 Task: Find connections with filter location Ahaus with filter topic #Thoughtswith filter profile language English with filter current company Entrust with filter school National Open School board NIOS Admission Form Class 10th 12th 2019-20Delhi with filter industry Individual and Family Services with filter service category Videography with filter keywords title Salon Manager
Action: Mouse moved to (542, 72)
Screenshot: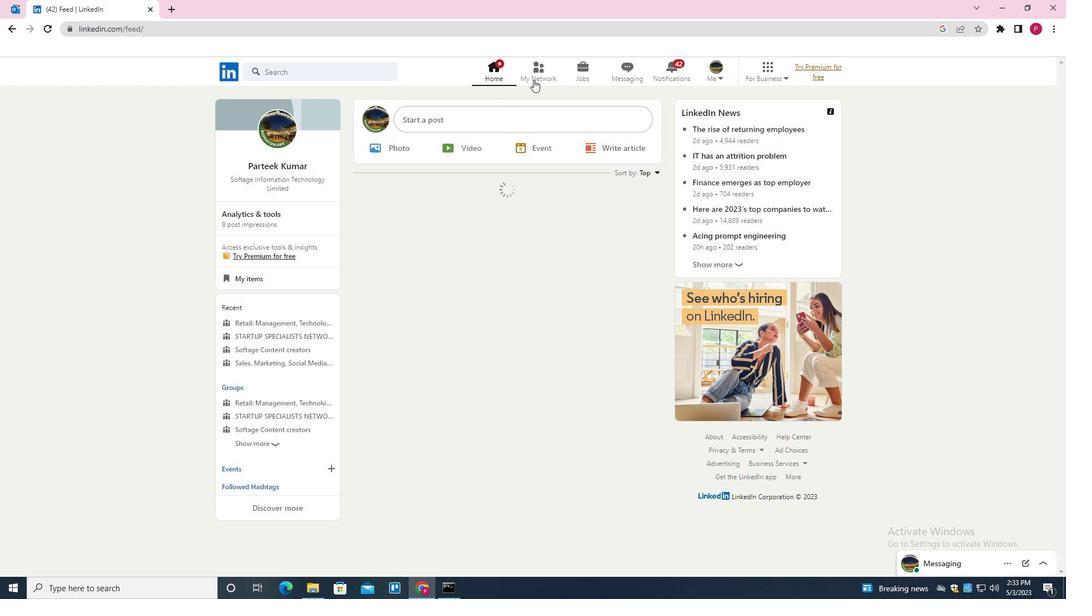 
Action: Mouse pressed left at (542, 72)
Screenshot: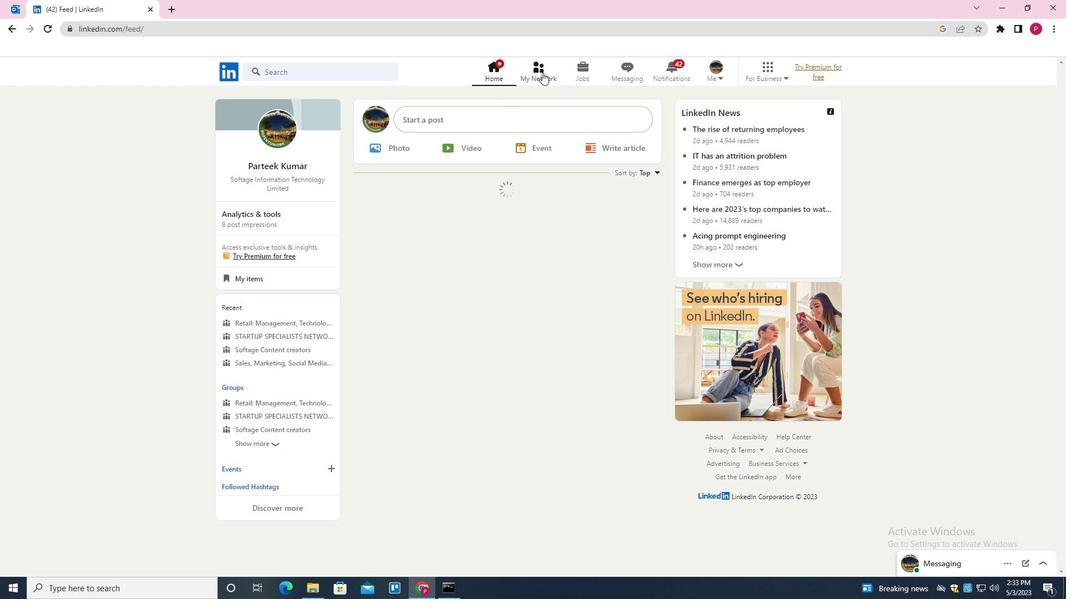 
Action: Mouse moved to (349, 138)
Screenshot: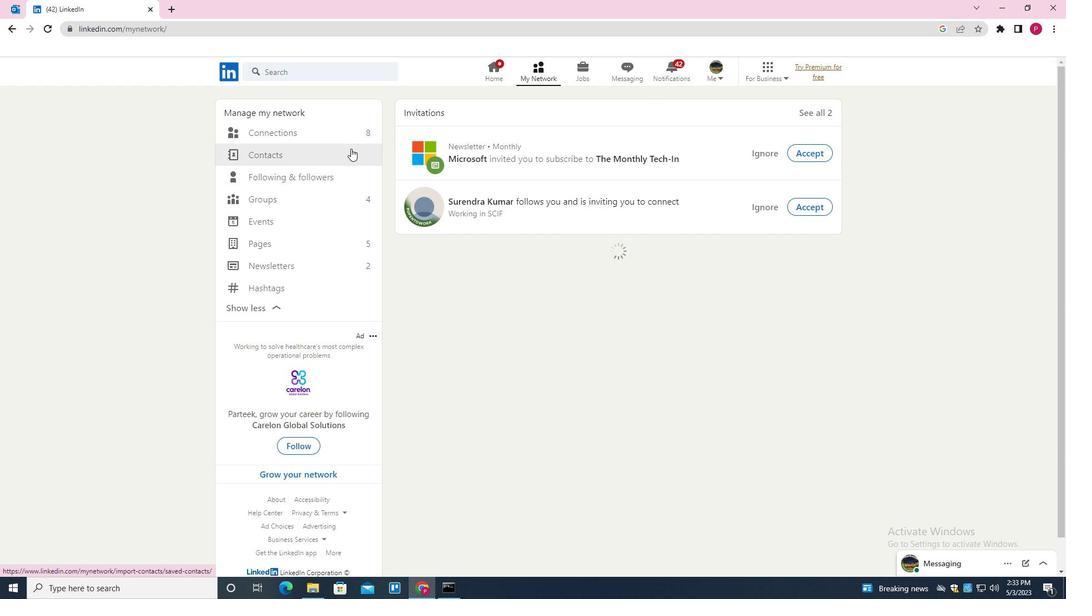 
Action: Mouse pressed left at (349, 138)
Screenshot: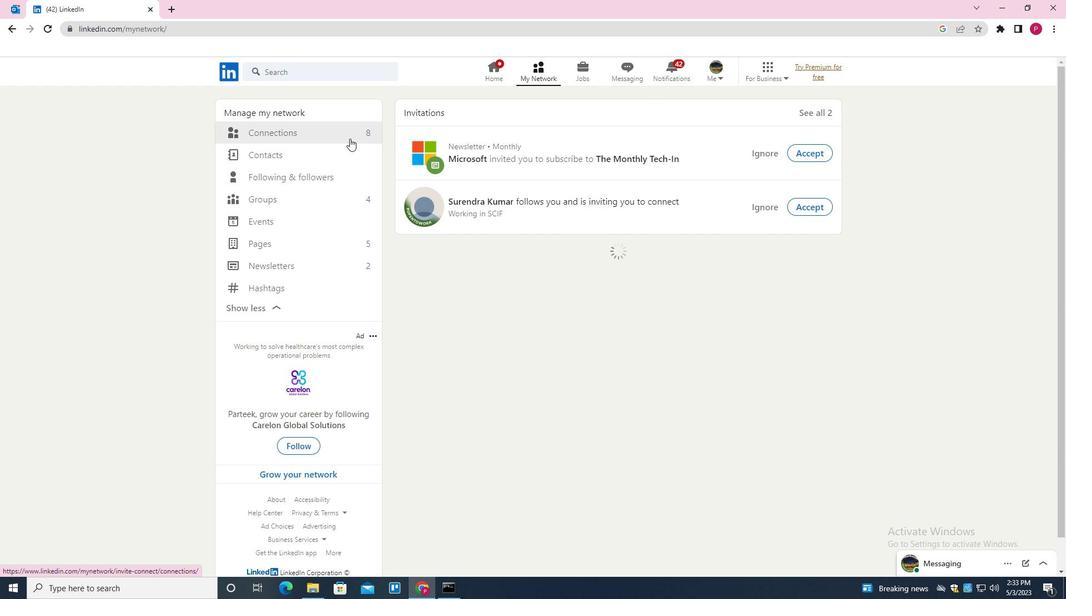 
Action: Mouse moved to (638, 131)
Screenshot: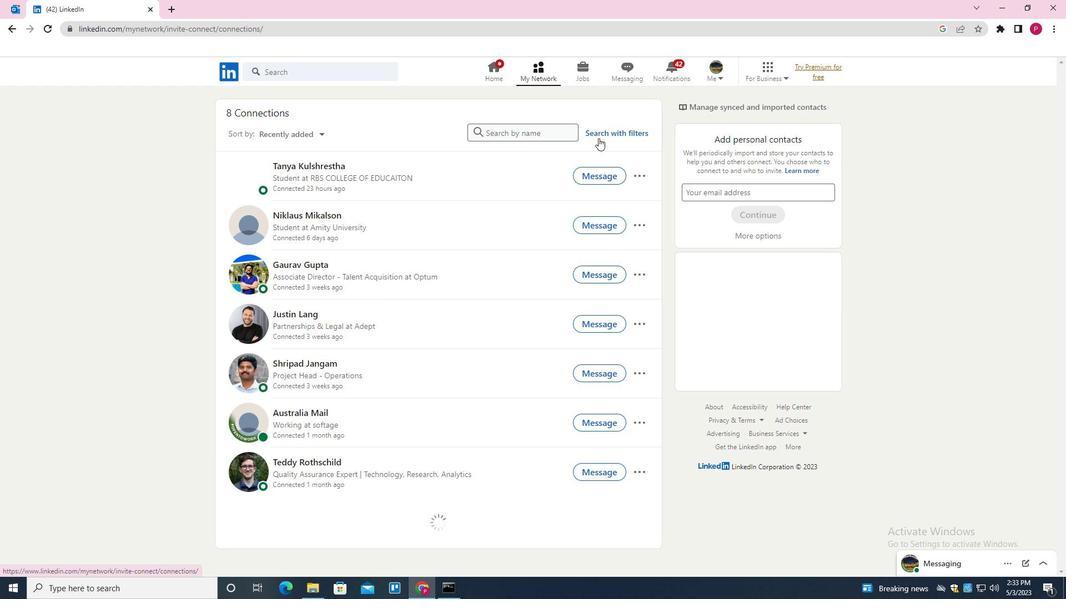
Action: Mouse pressed left at (638, 131)
Screenshot: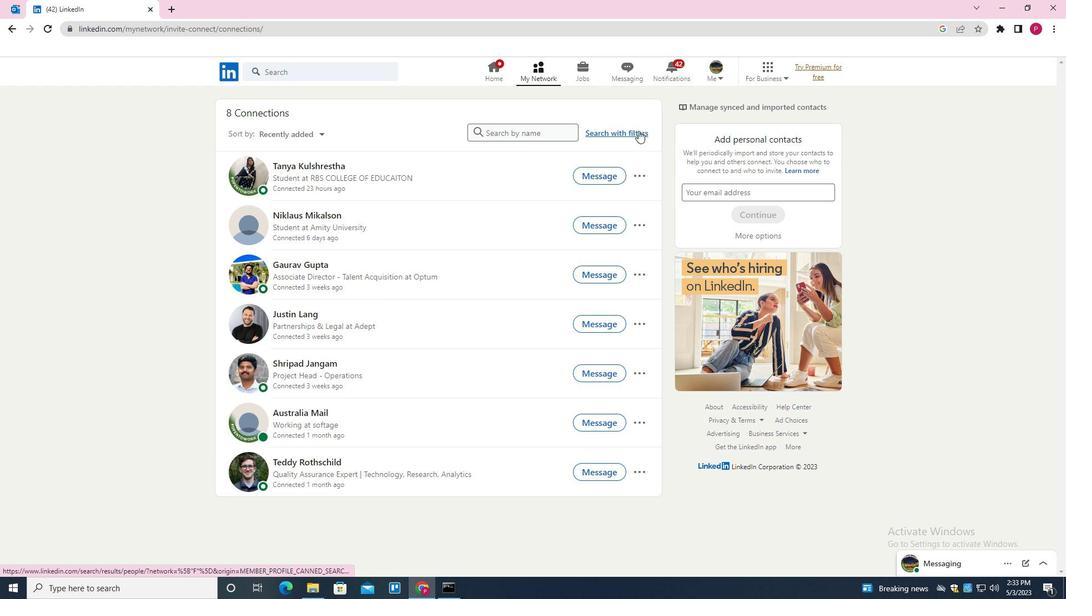 
Action: Mouse moved to (567, 102)
Screenshot: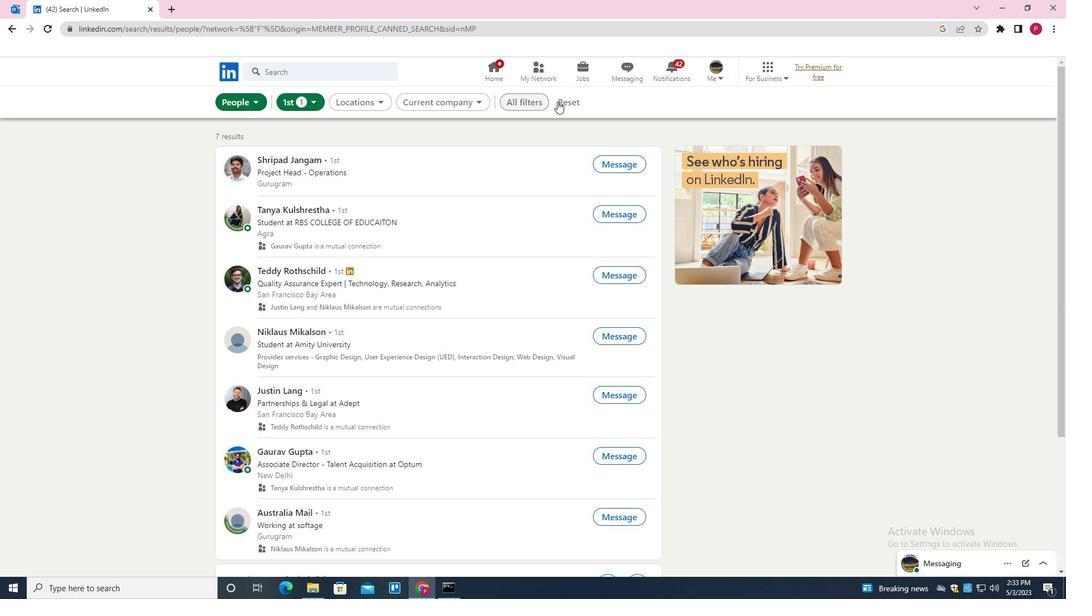 
Action: Mouse pressed left at (567, 102)
Screenshot: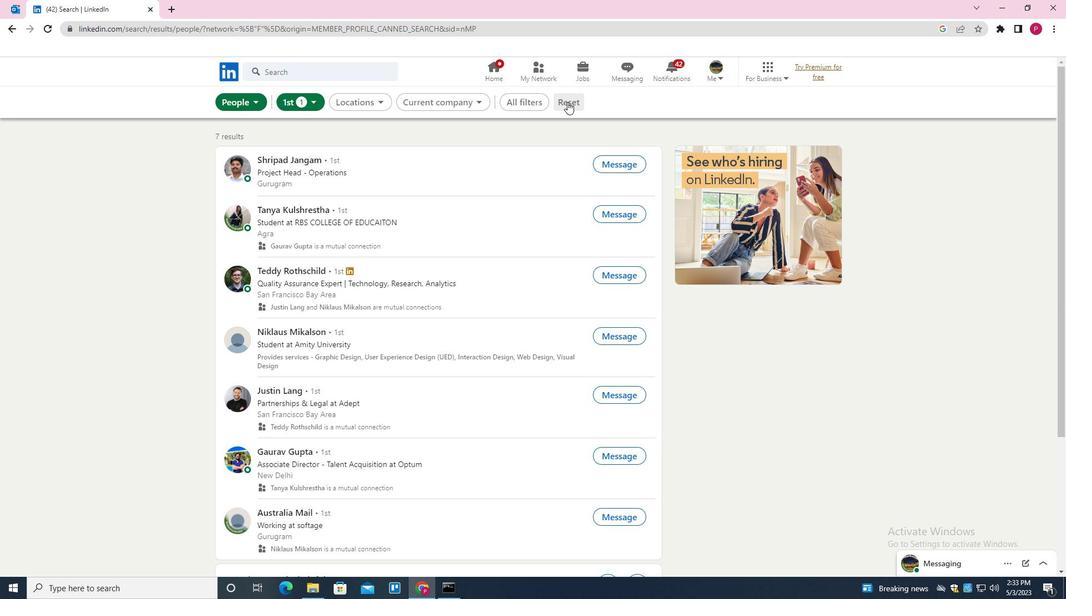 
Action: Mouse moved to (557, 98)
Screenshot: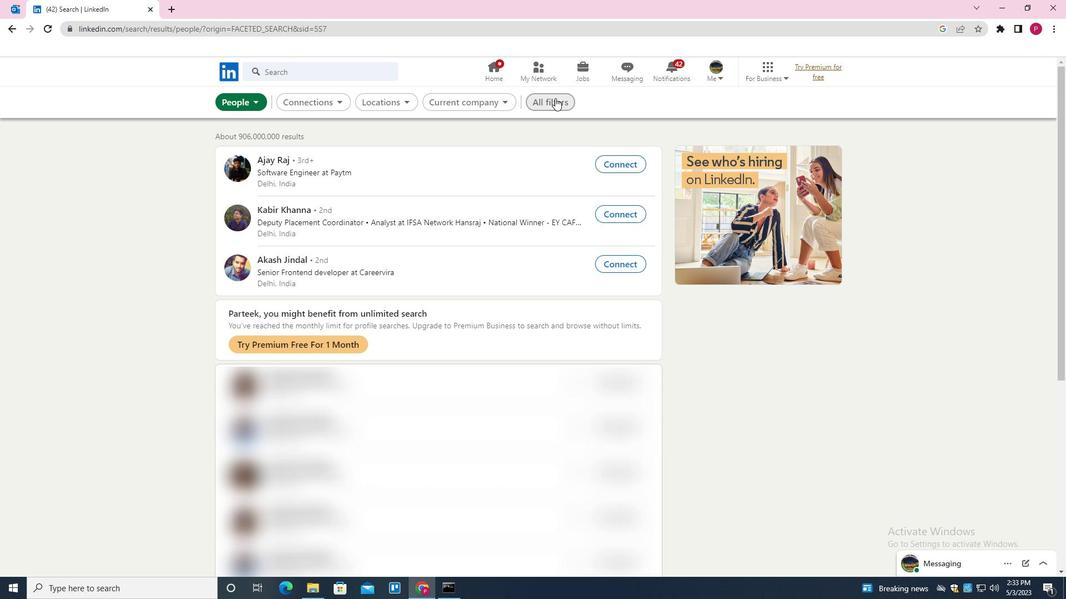 
Action: Mouse pressed left at (557, 98)
Screenshot: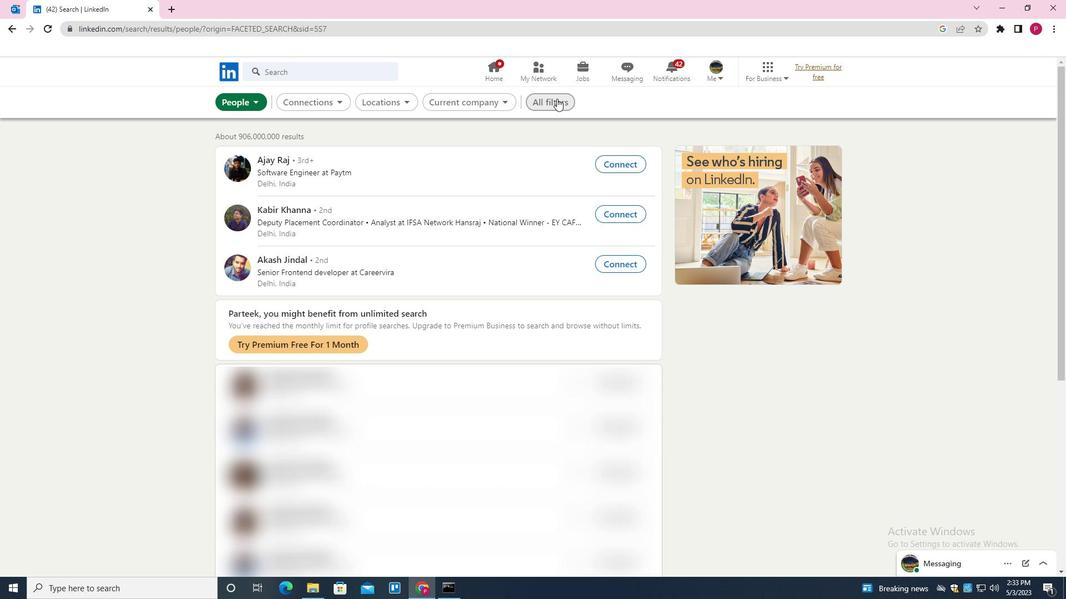 
Action: Mouse moved to (954, 298)
Screenshot: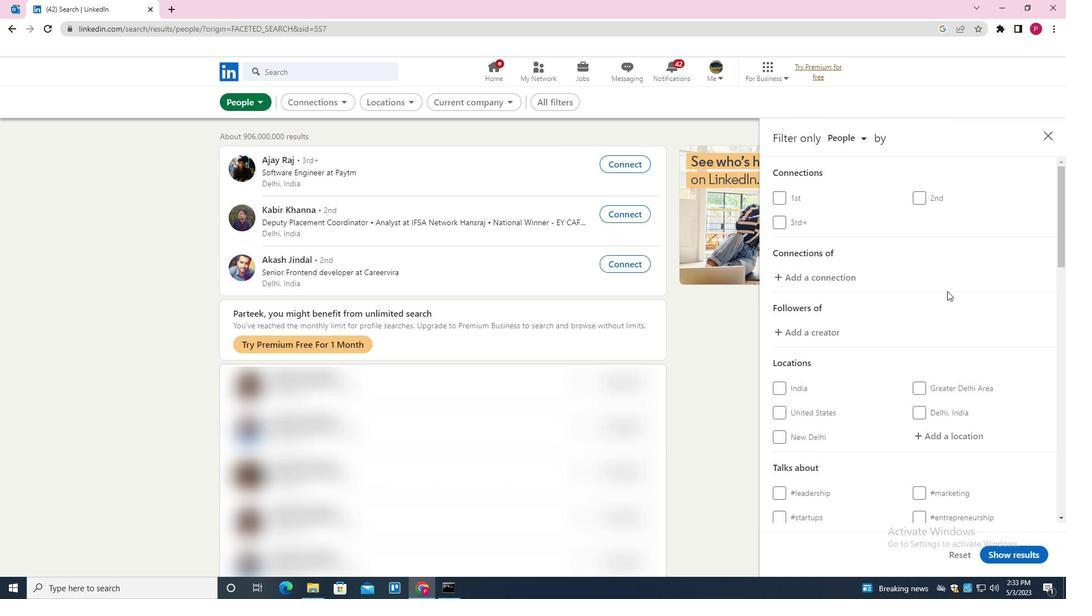
Action: Mouse scrolled (954, 298) with delta (0, 0)
Screenshot: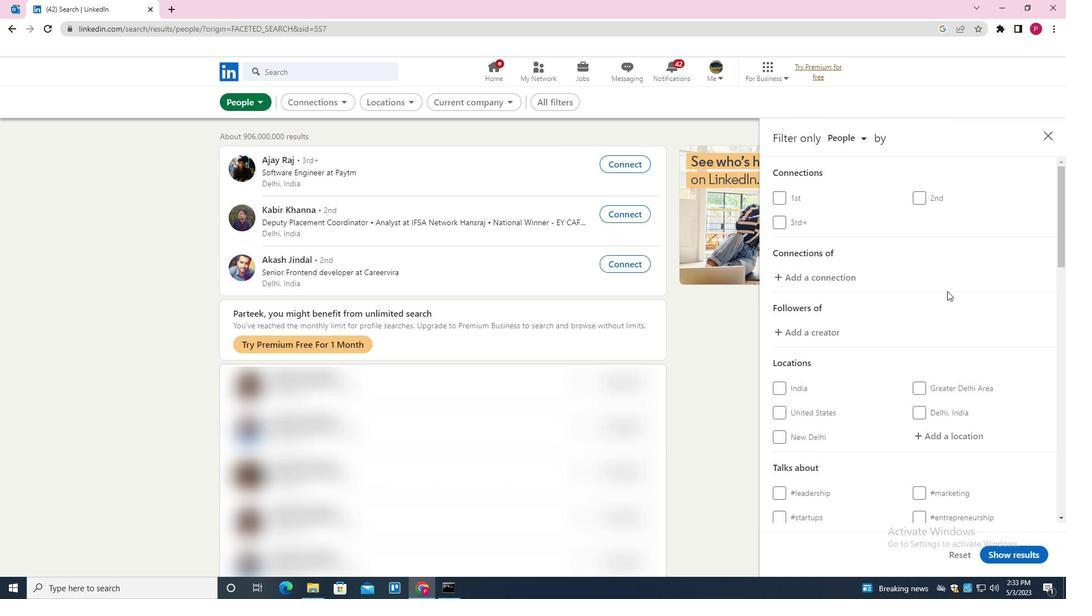 
Action: Mouse scrolled (954, 298) with delta (0, 0)
Screenshot: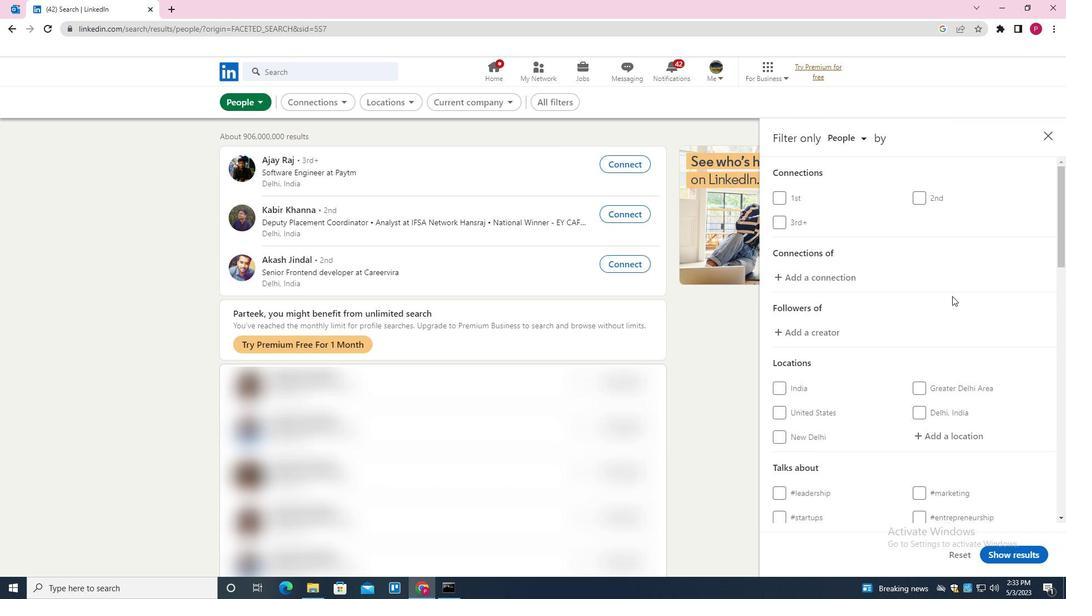 
Action: Mouse scrolled (954, 298) with delta (0, 0)
Screenshot: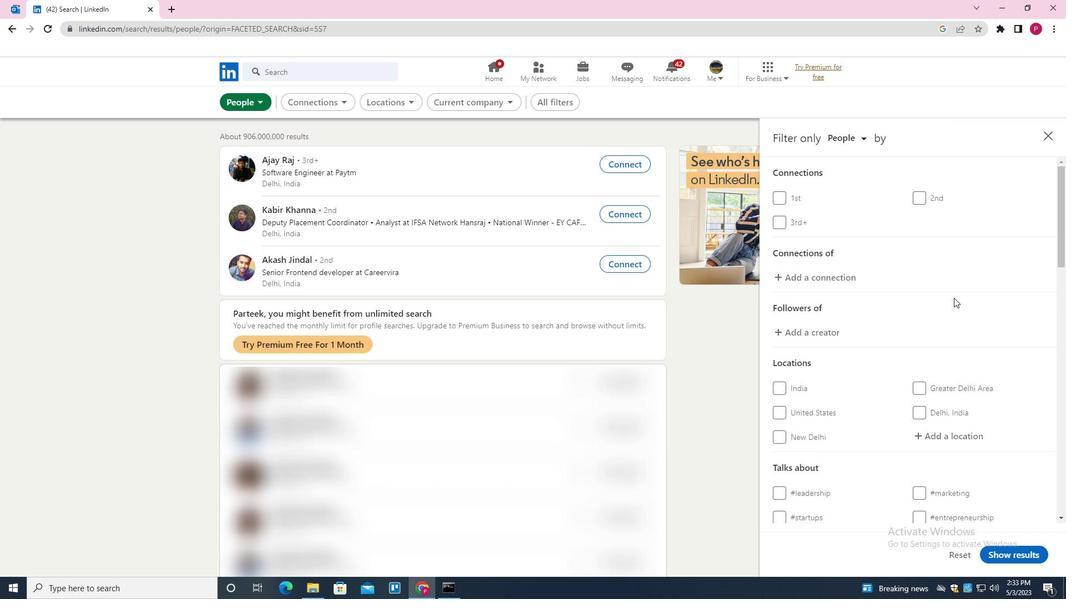 
Action: Mouse moved to (962, 271)
Screenshot: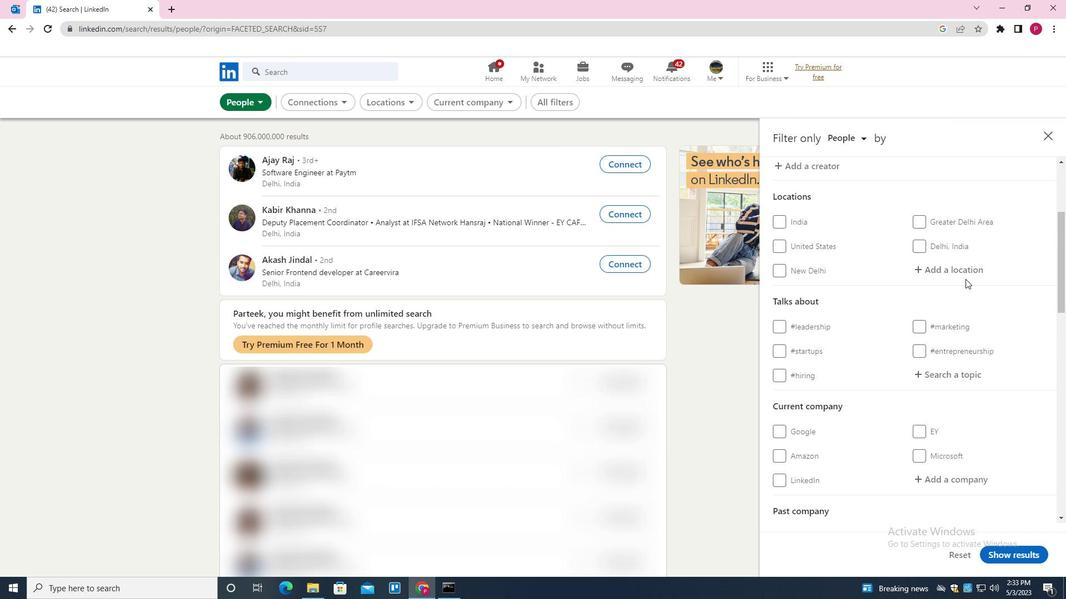 
Action: Mouse pressed left at (962, 271)
Screenshot: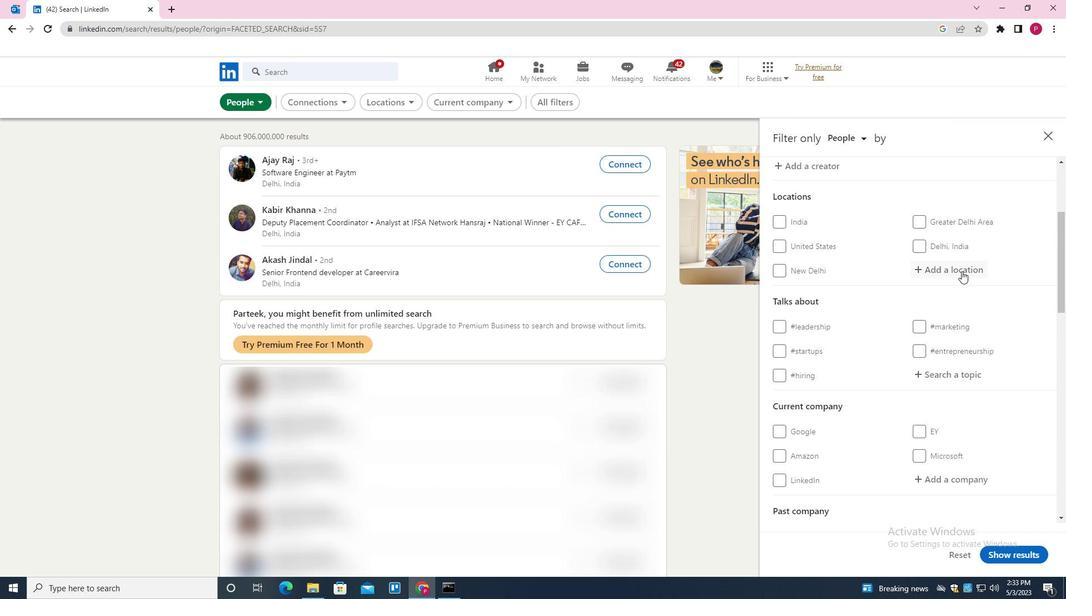 
Action: Key pressed <Key.shift>AHAUS<Key.down><Key.enter>
Screenshot: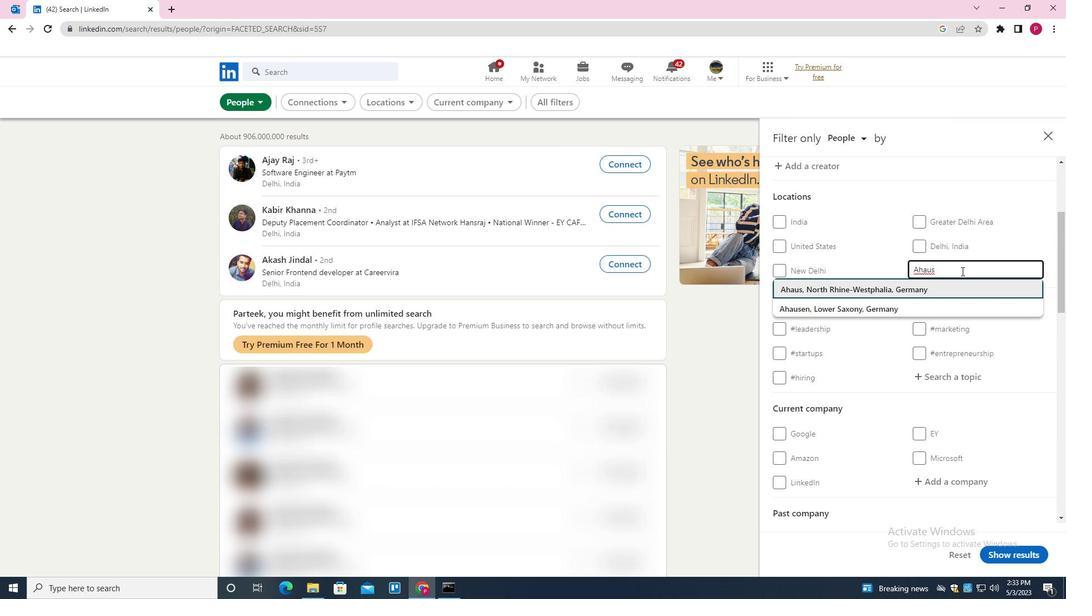 
Action: Mouse moved to (936, 296)
Screenshot: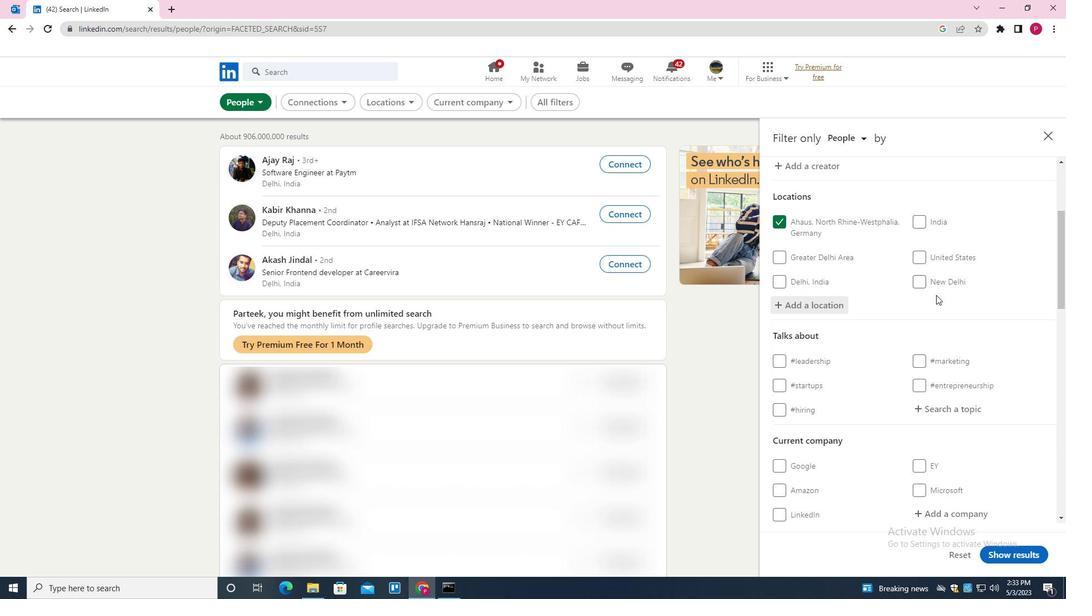 
Action: Mouse scrolled (936, 295) with delta (0, 0)
Screenshot: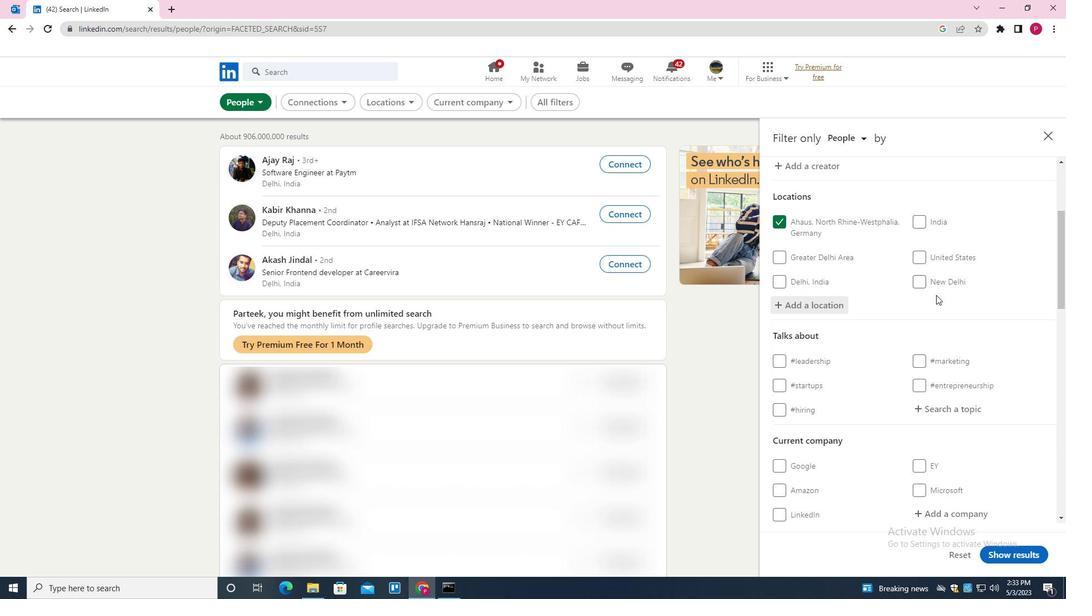 
Action: Mouse moved to (933, 297)
Screenshot: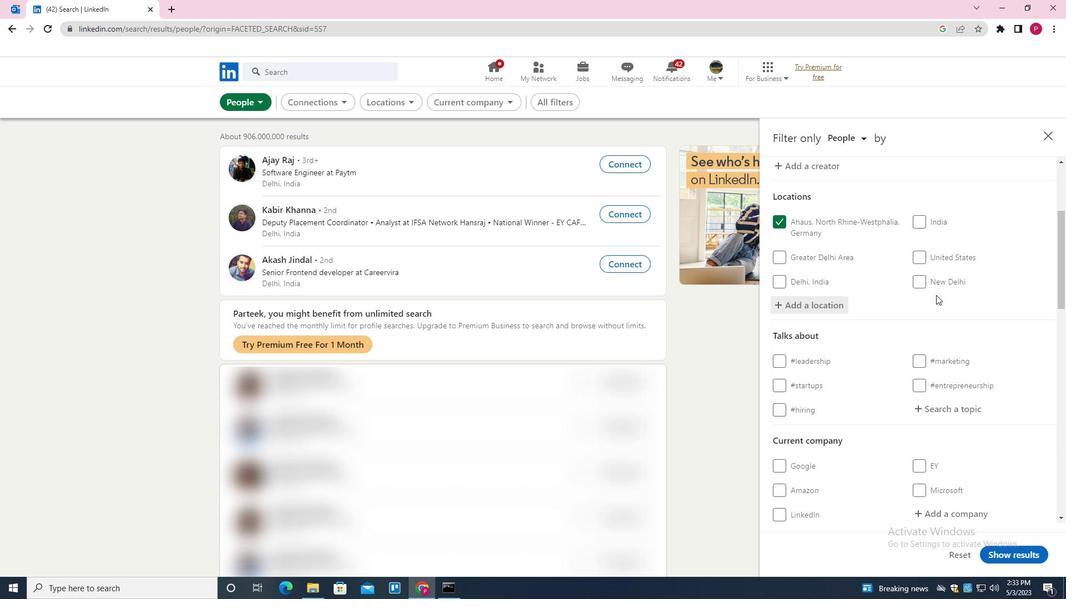
Action: Mouse scrolled (933, 297) with delta (0, 0)
Screenshot: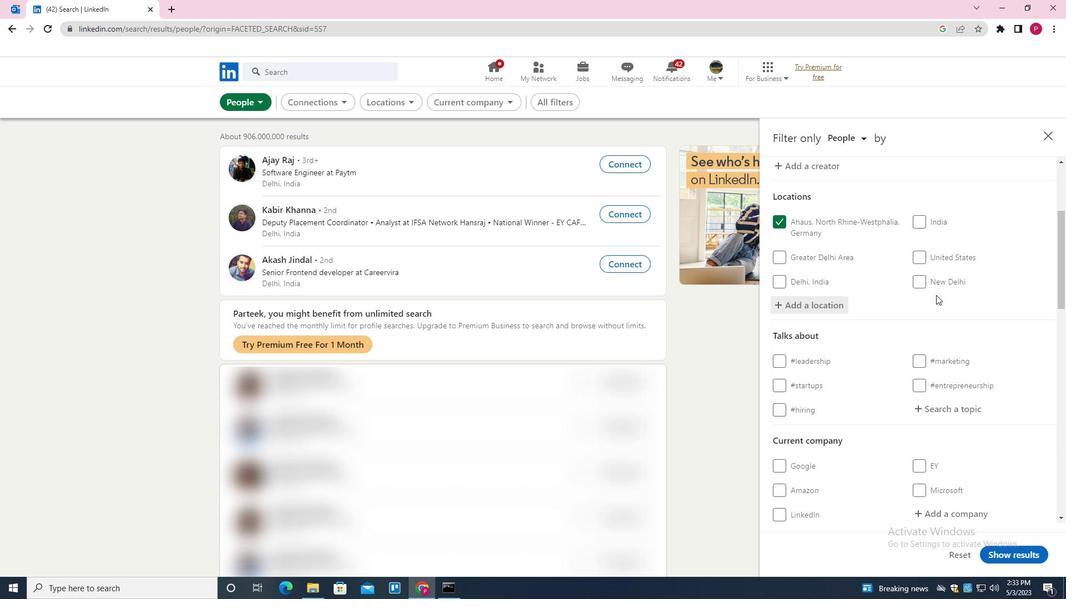 
Action: Mouse moved to (932, 298)
Screenshot: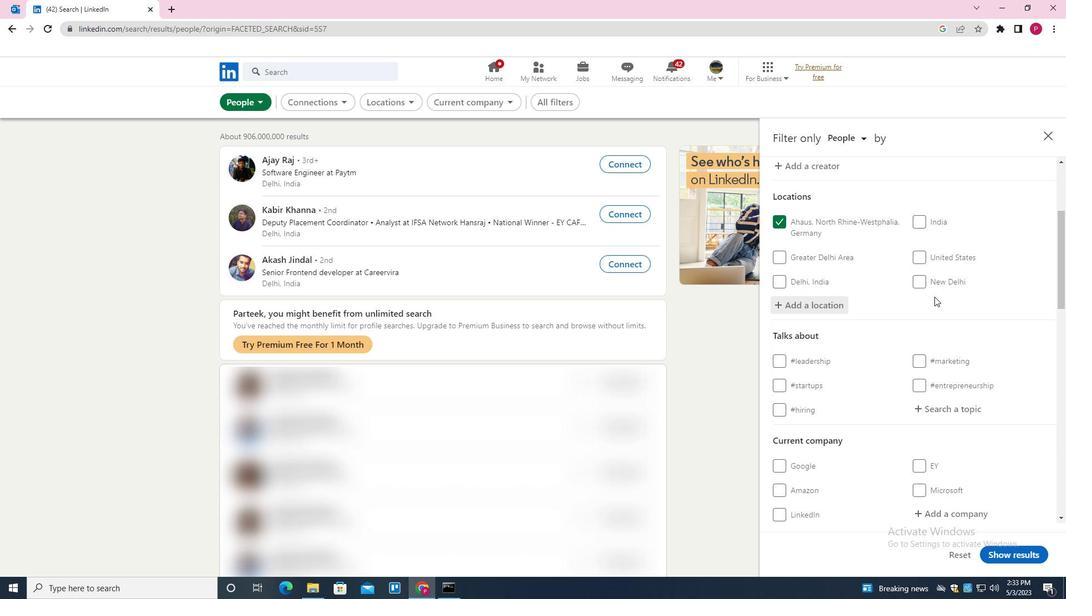 
Action: Mouse scrolled (932, 298) with delta (0, 0)
Screenshot: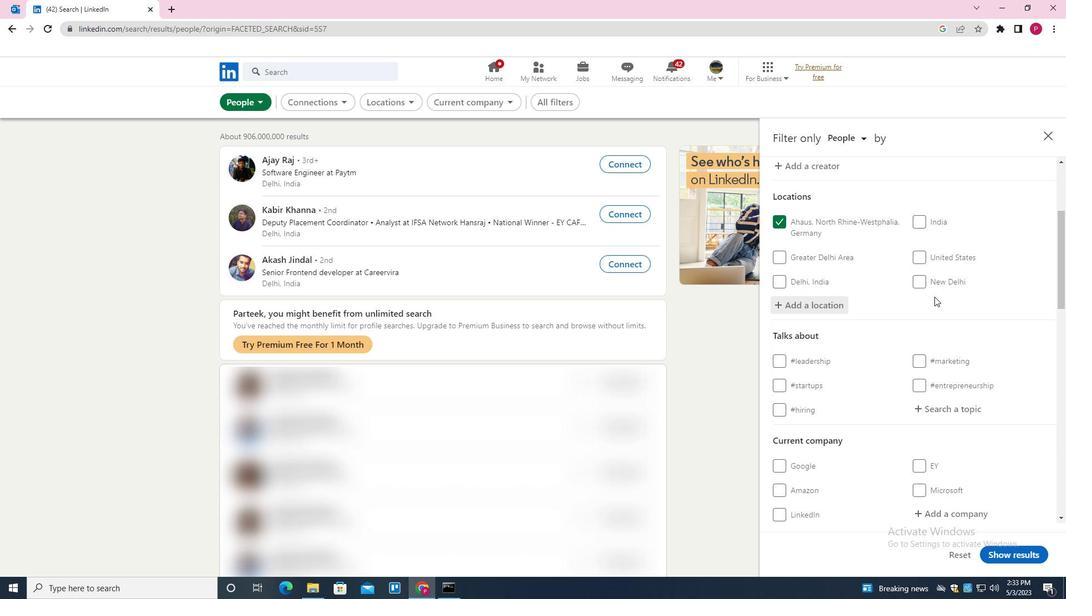 
Action: Mouse moved to (964, 244)
Screenshot: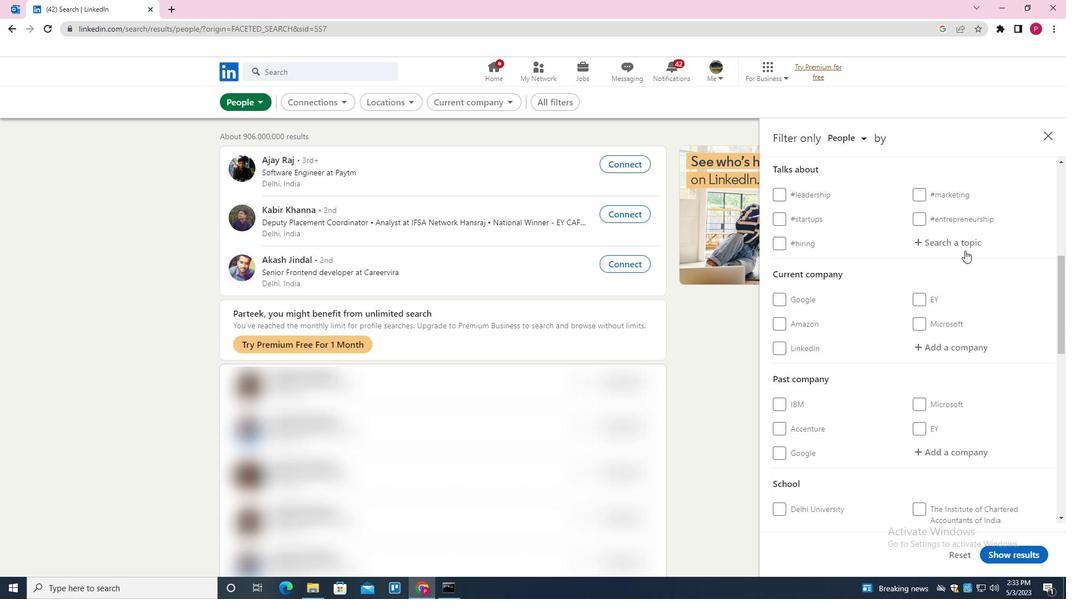 
Action: Mouse pressed left at (964, 244)
Screenshot: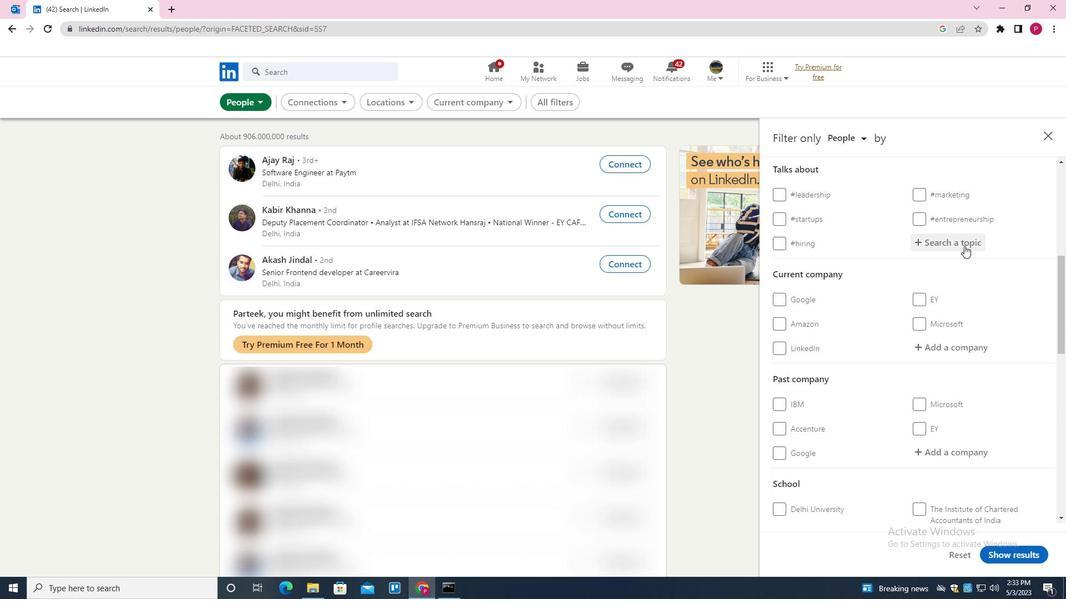 
Action: Key pressed THI<Key.backspace>OUGHTS<Key.down><Key.enter>
Screenshot: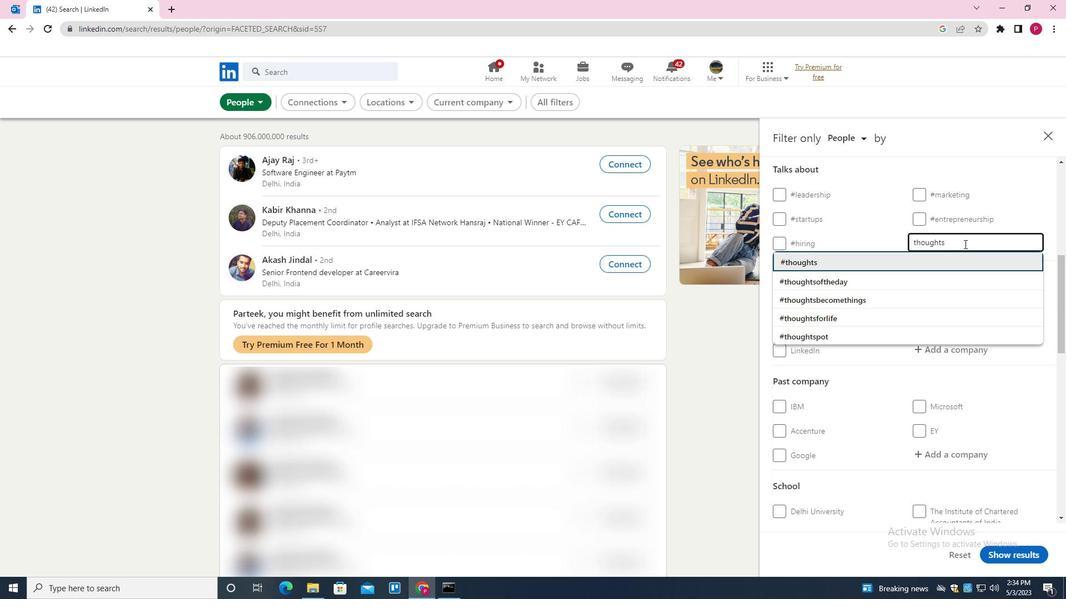 
Action: Mouse moved to (941, 294)
Screenshot: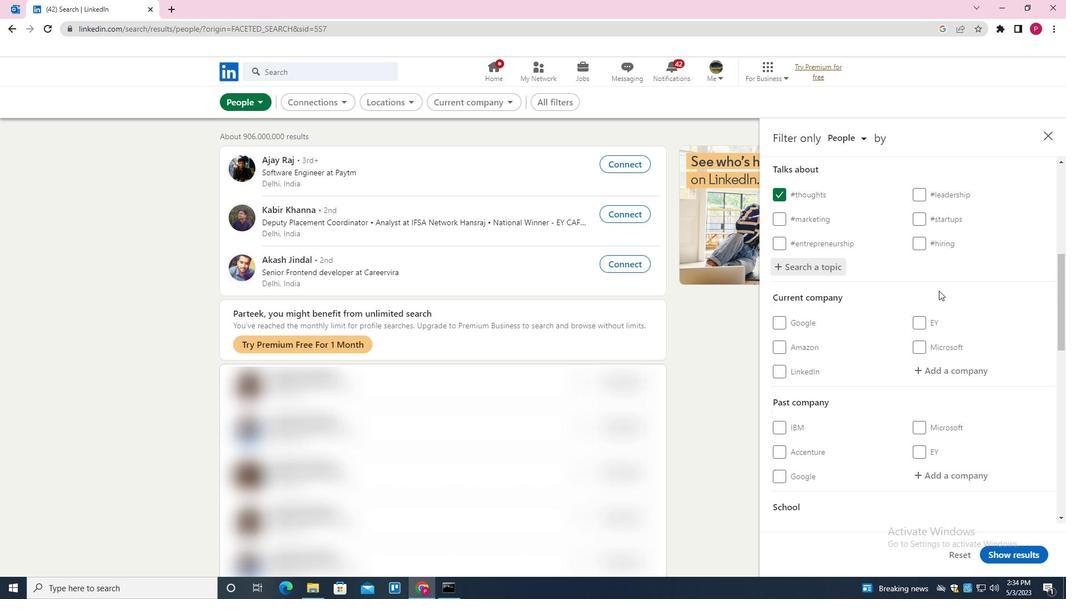 
Action: Mouse scrolled (941, 294) with delta (0, 0)
Screenshot: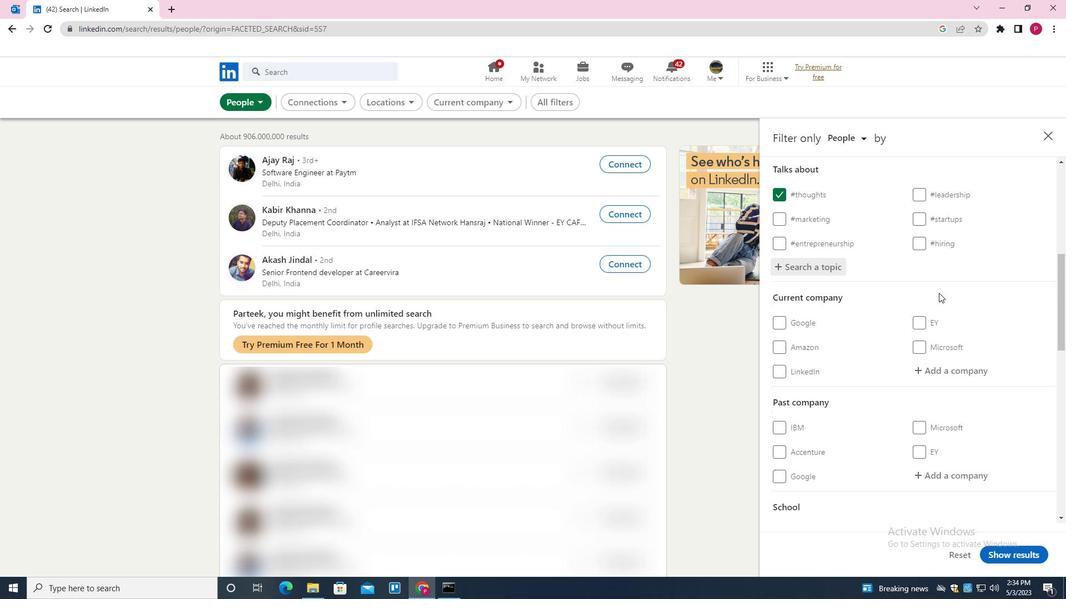 
Action: Mouse scrolled (941, 294) with delta (0, 0)
Screenshot: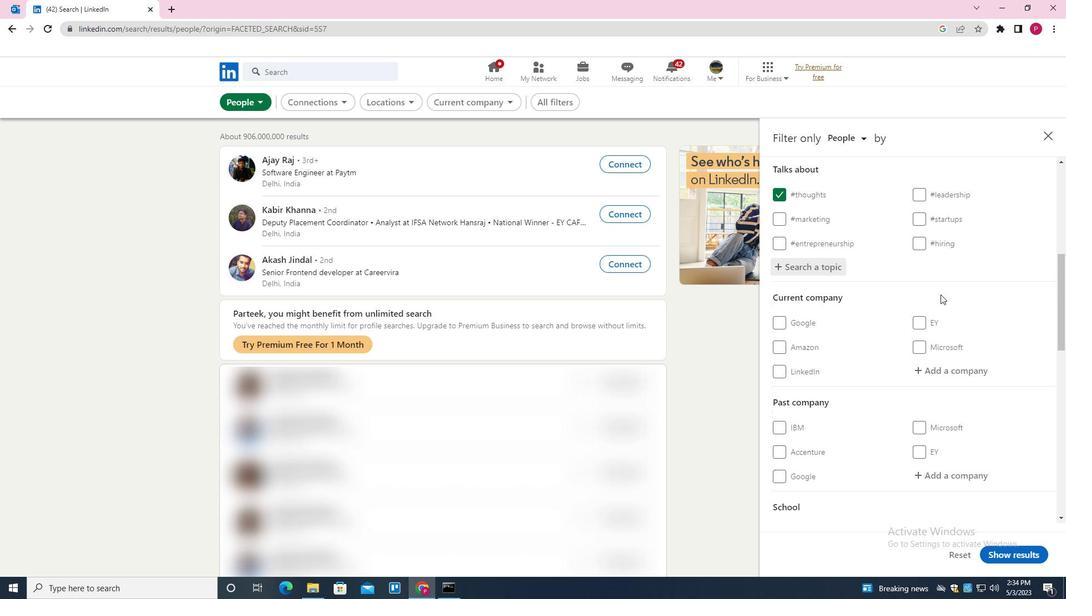 
Action: Mouse moved to (941, 294)
Screenshot: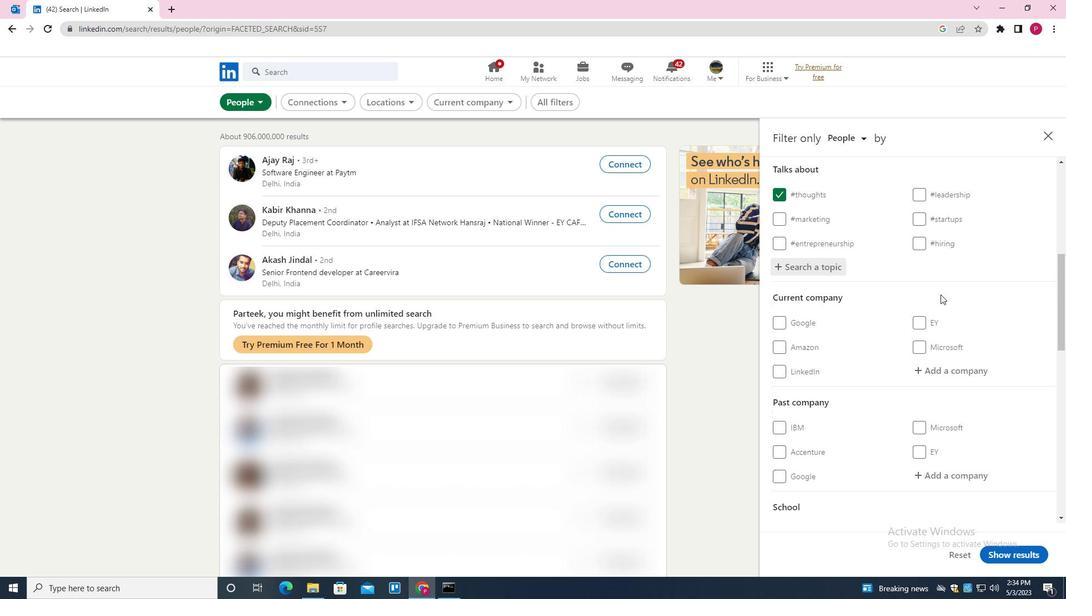 
Action: Mouse scrolled (941, 294) with delta (0, 0)
Screenshot: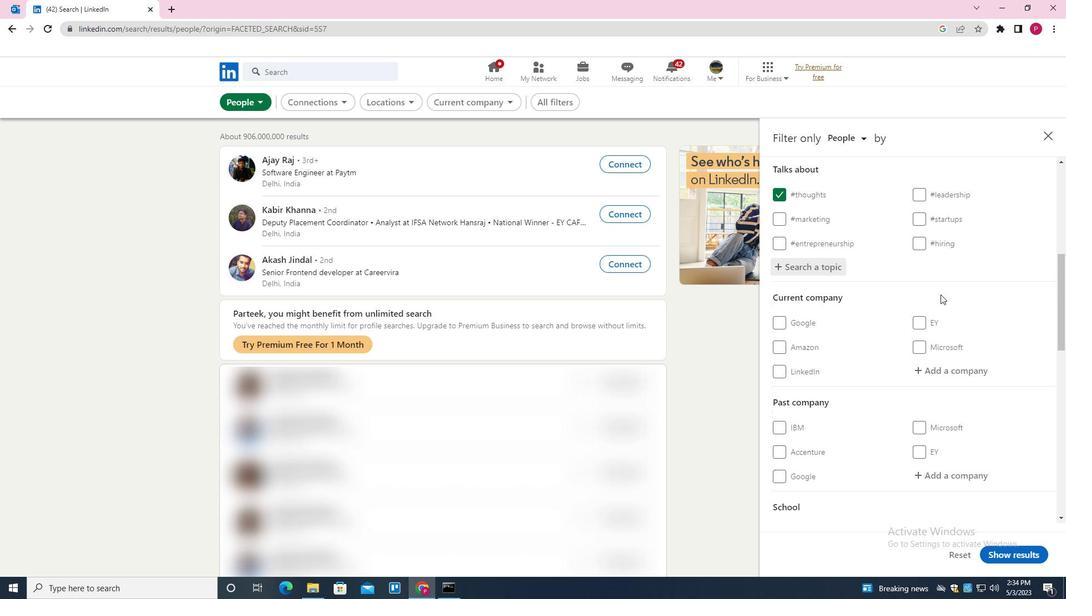
Action: Mouse moved to (941, 296)
Screenshot: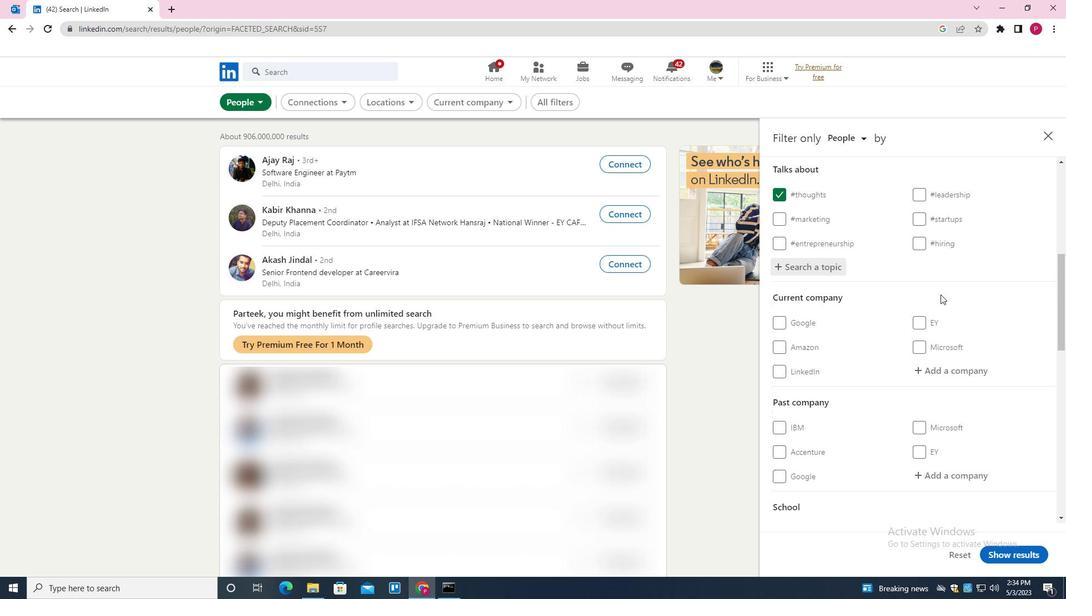 
Action: Mouse scrolled (941, 295) with delta (0, 0)
Screenshot: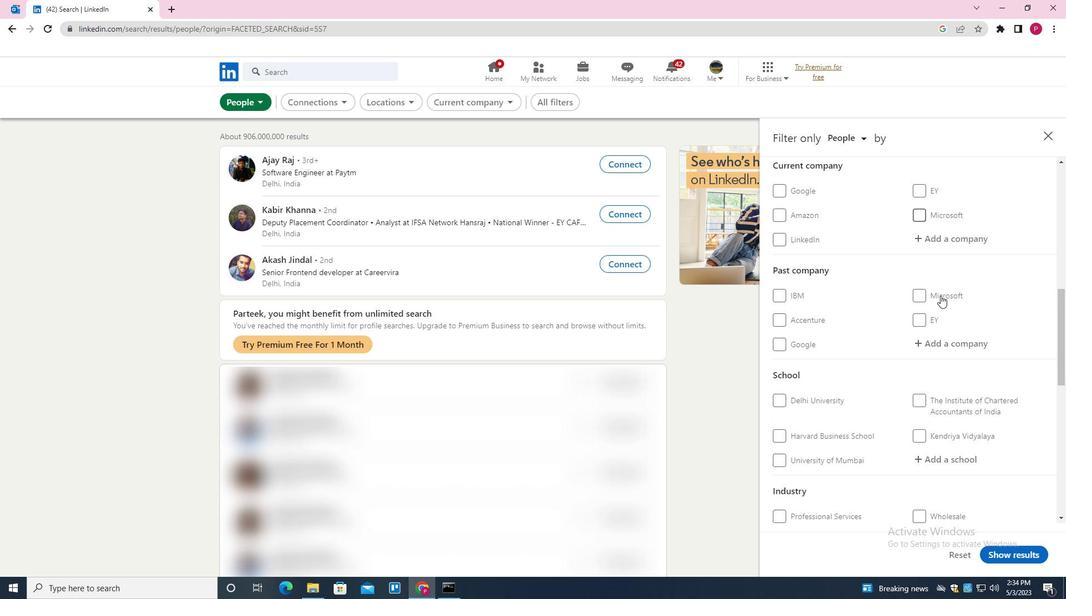 
Action: Mouse moved to (941, 297)
Screenshot: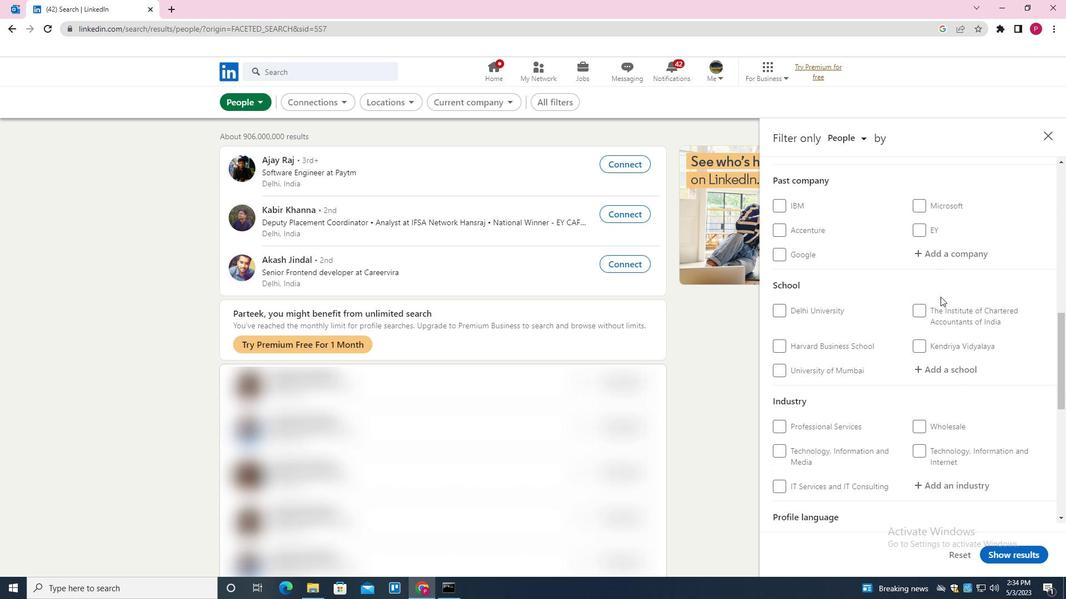 
Action: Mouse scrolled (941, 296) with delta (0, 0)
Screenshot: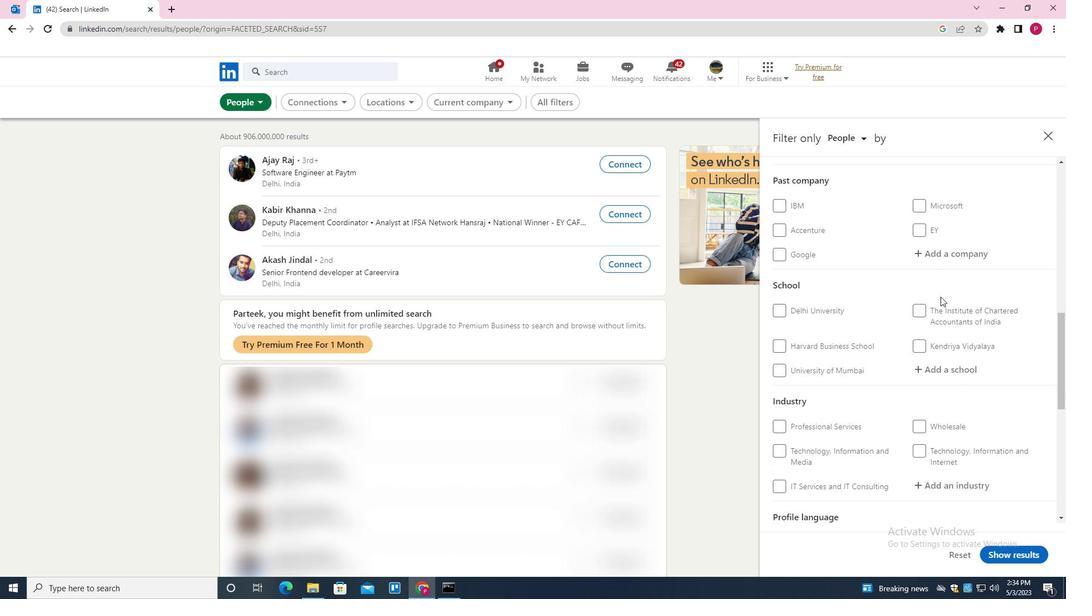 
Action: Mouse moved to (936, 298)
Screenshot: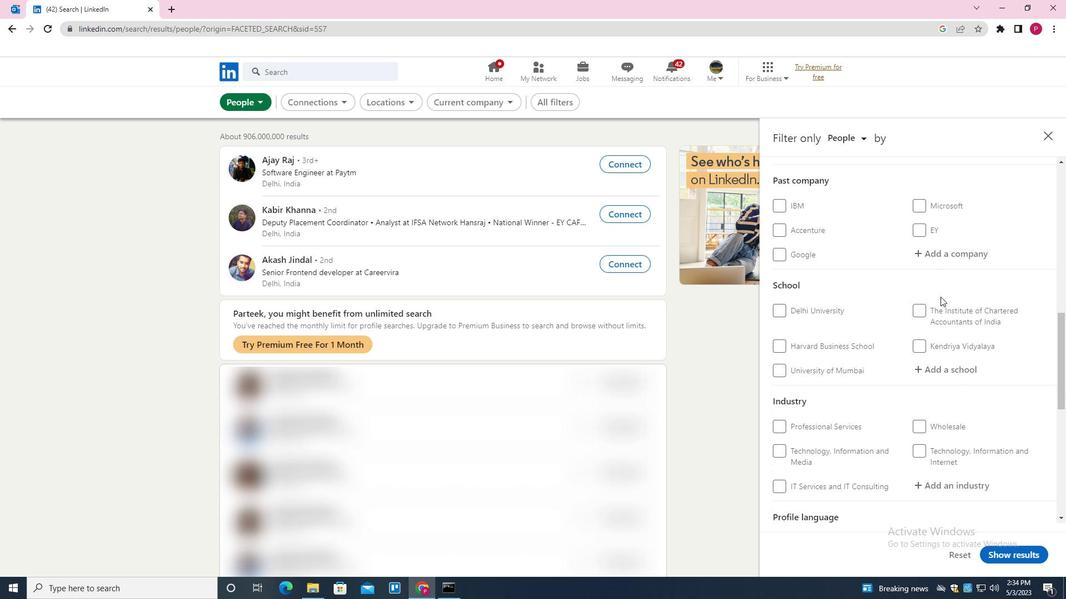 
Action: Mouse scrolled (936, 297) with delta (0, 0)
Screenshot: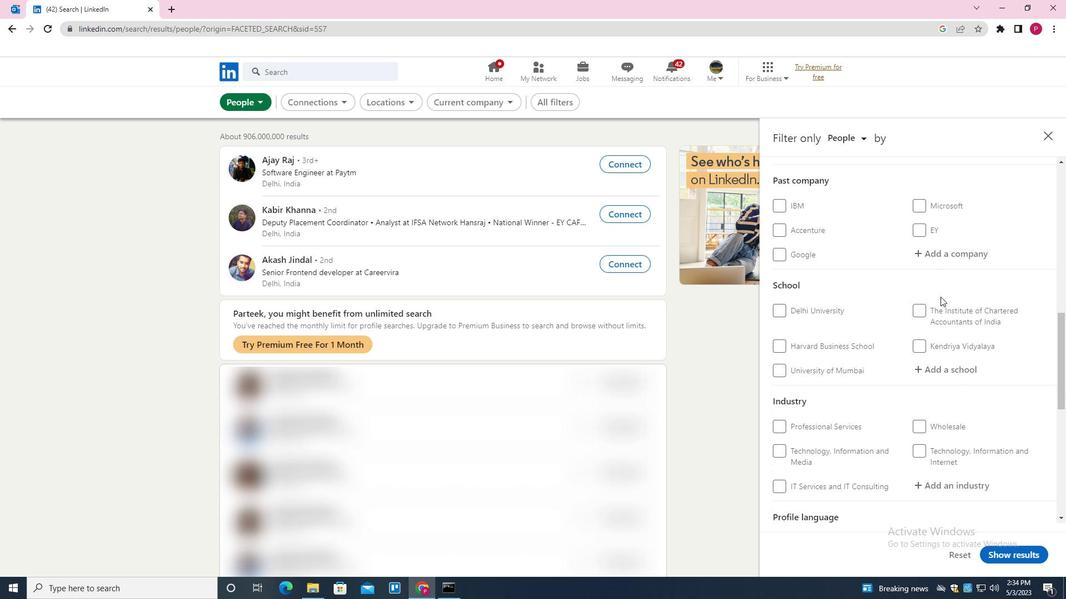 
Action: Mouse moved to (931, 298)
Screenshot: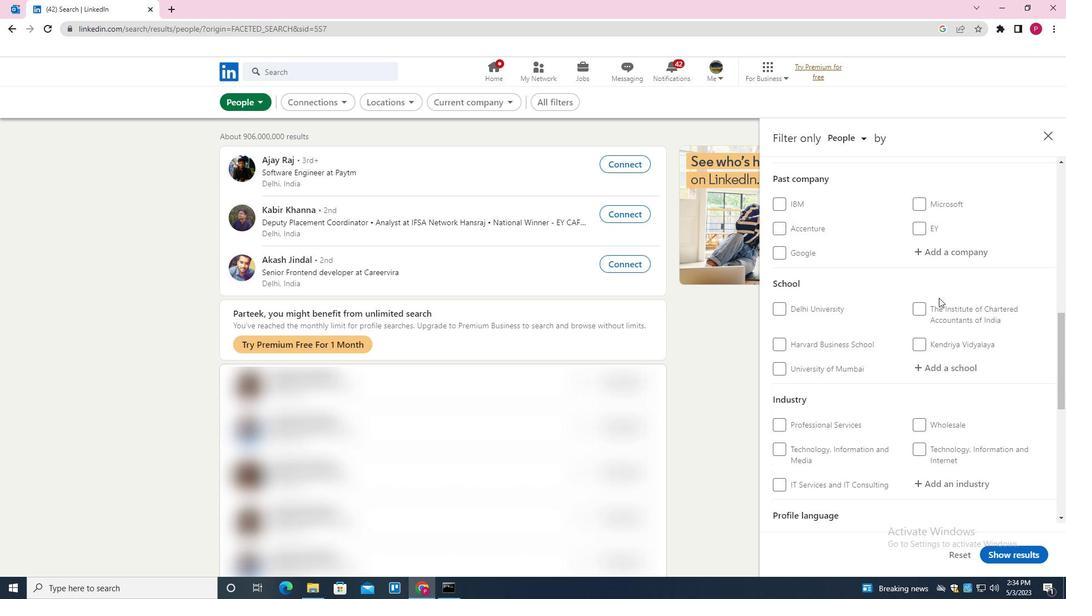 
Action: Mouse scrolled (931, 297) with delta (0, 0)
Screenshot: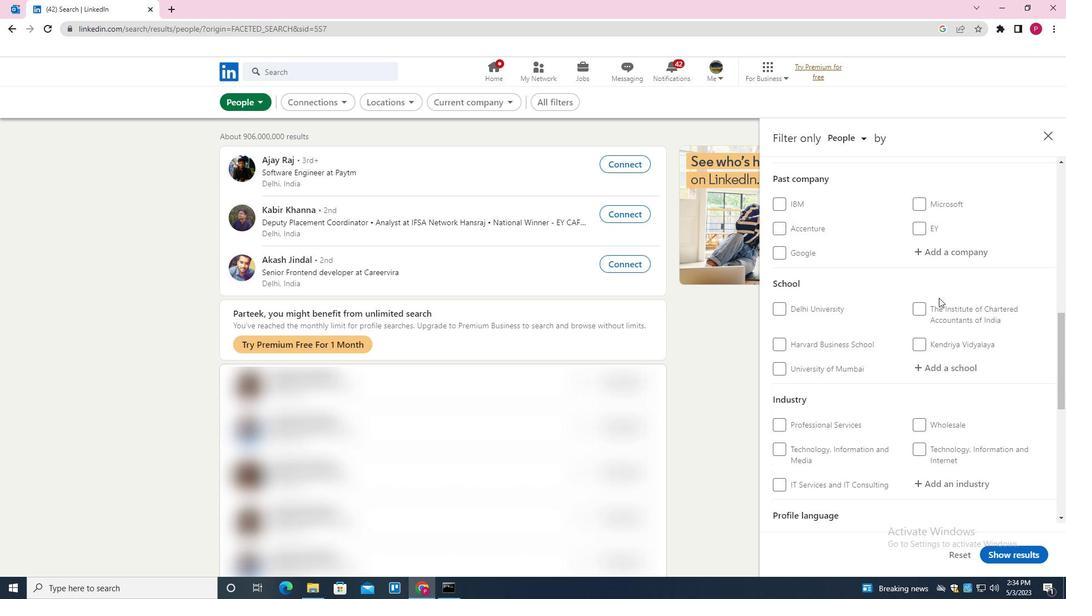 
Action: Mouse moved to (922, 297)
Screenshot: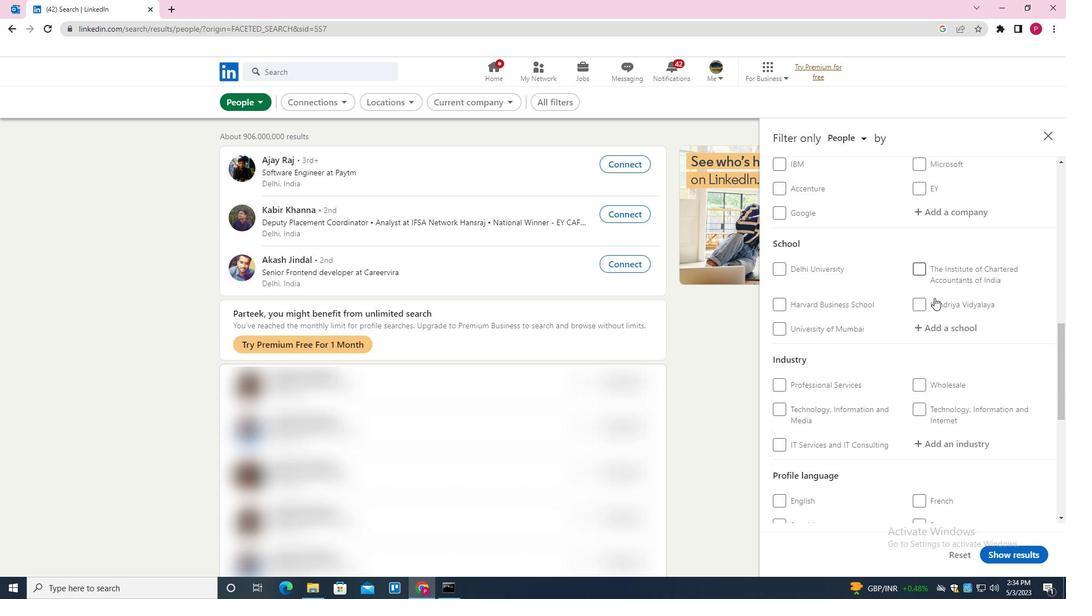 
Action: Mouse scrolled (922, 296) with delta (0, 0)
Screenshot: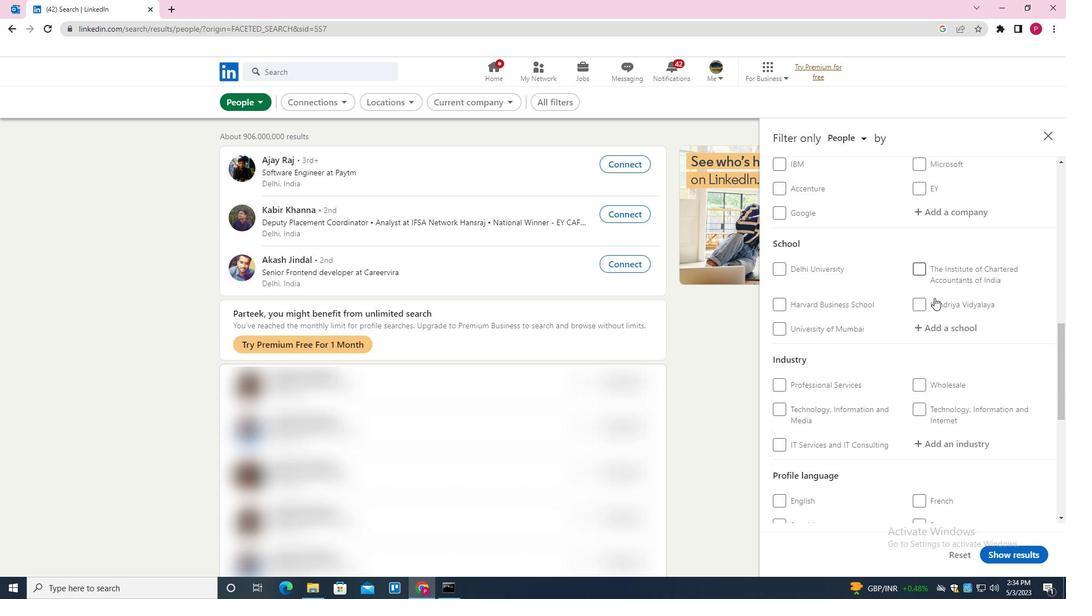 
Action: Mouse moved to (918, 295)
Screenshot: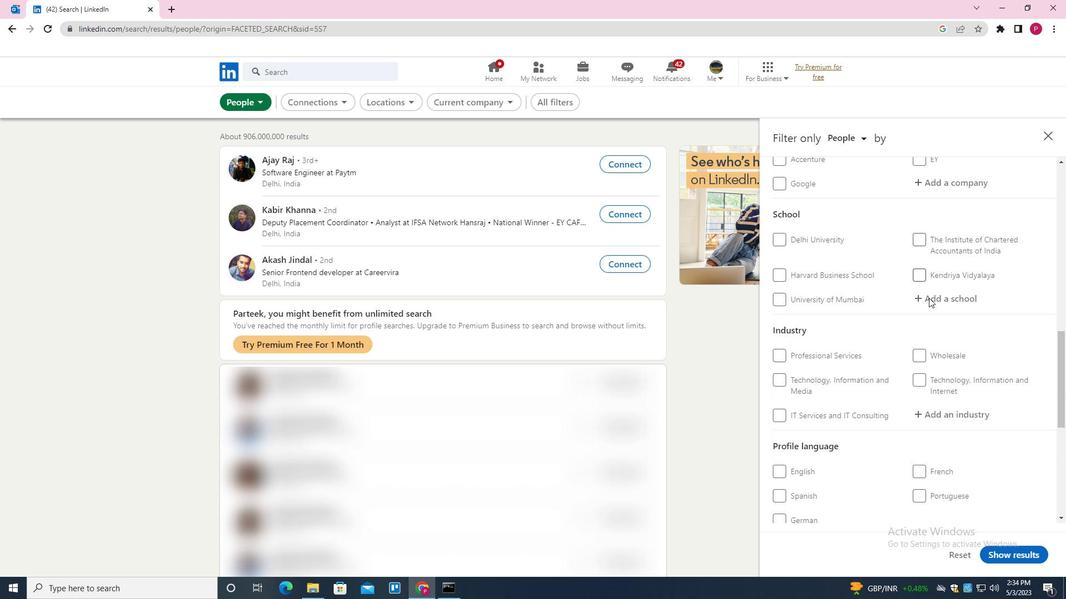 
Action: Mouse scrolled (918, 294) with delta (0, 0)
Screenshot: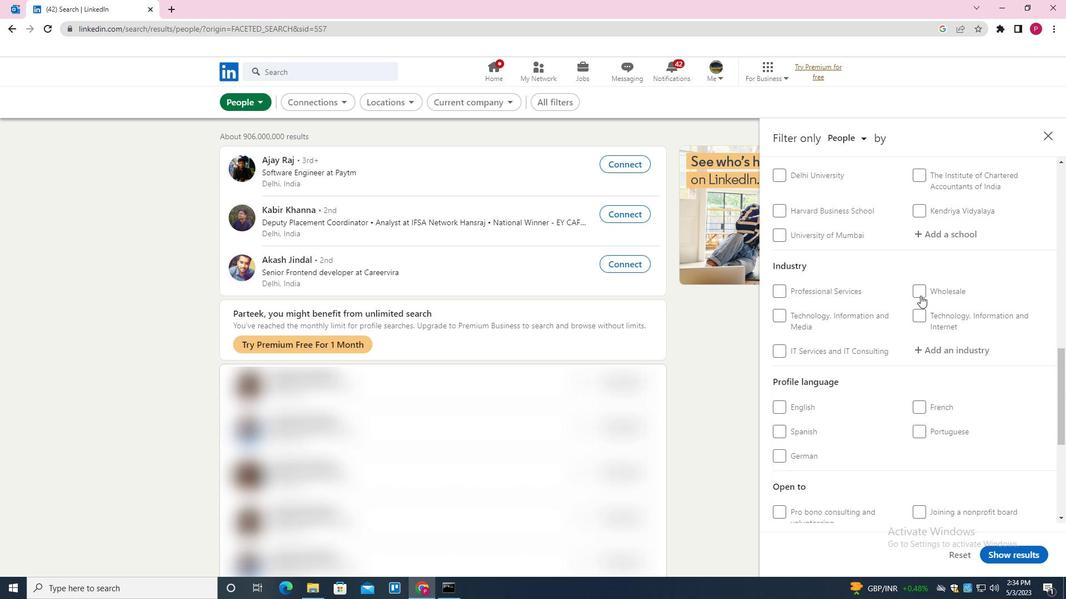 
Action: Mouse moved to (918, 295)
Screenshot: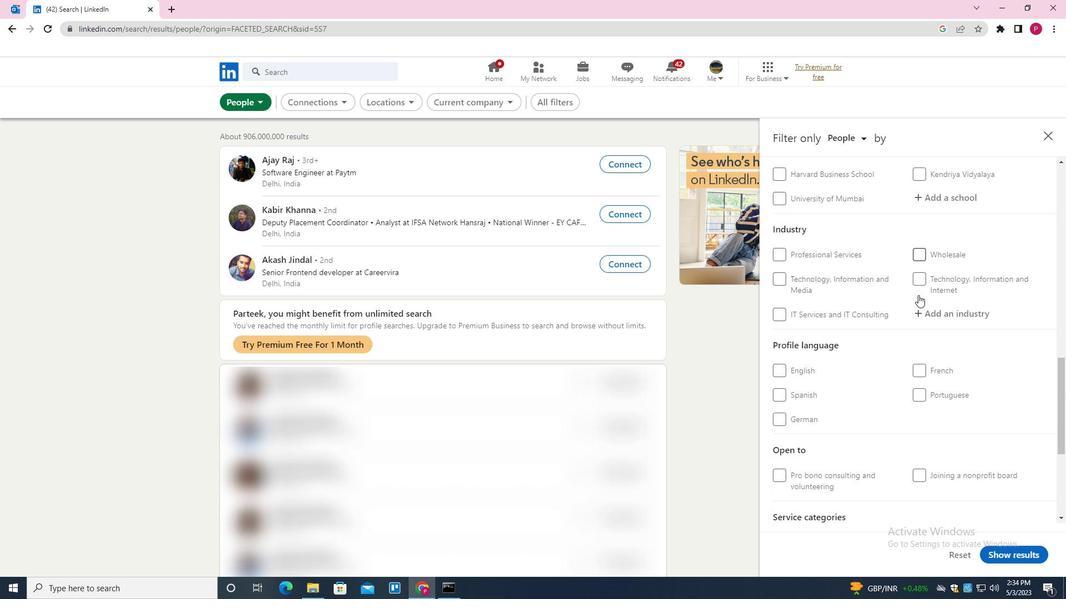 
Action: Mouse scrolled (918, 294) with delta (0, 0)
Screenshot: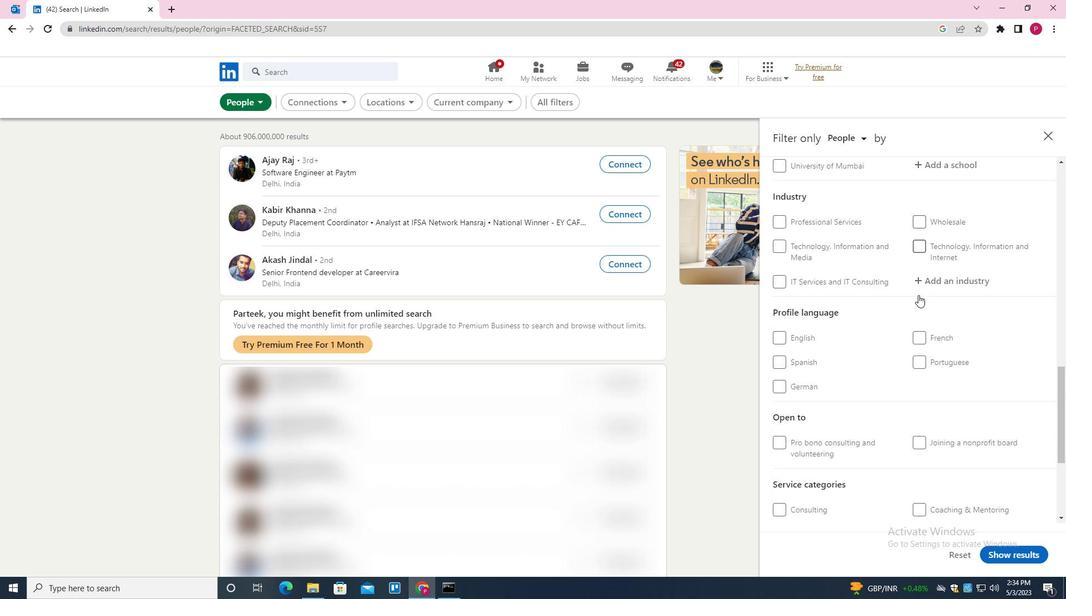 
Action: Mouse moved to (799, 203)
Screenshot: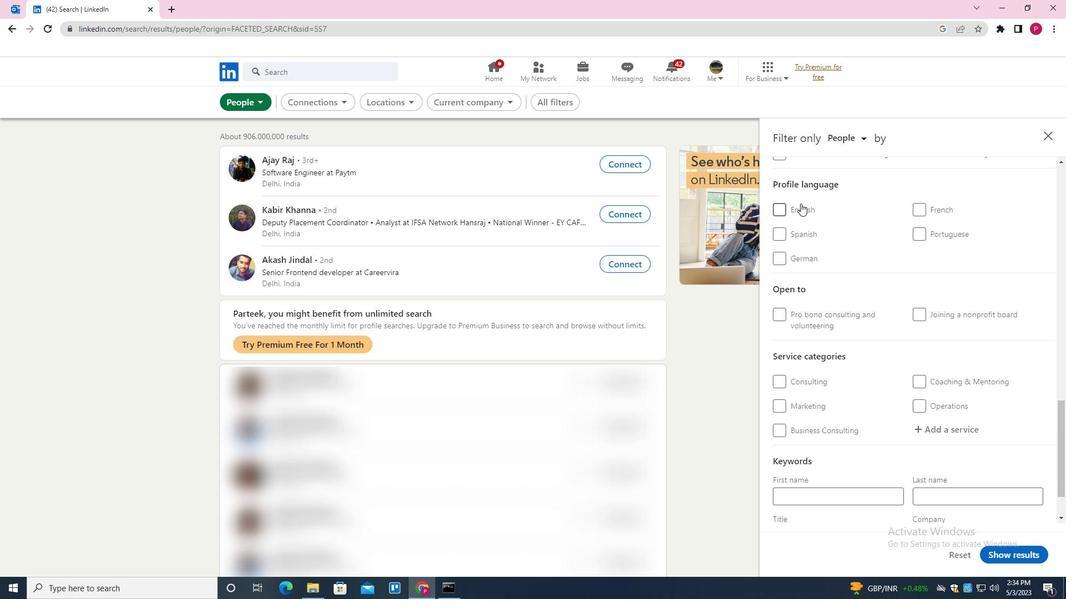 
Action: Mouse pressed left at (799, 203)
Screenshot: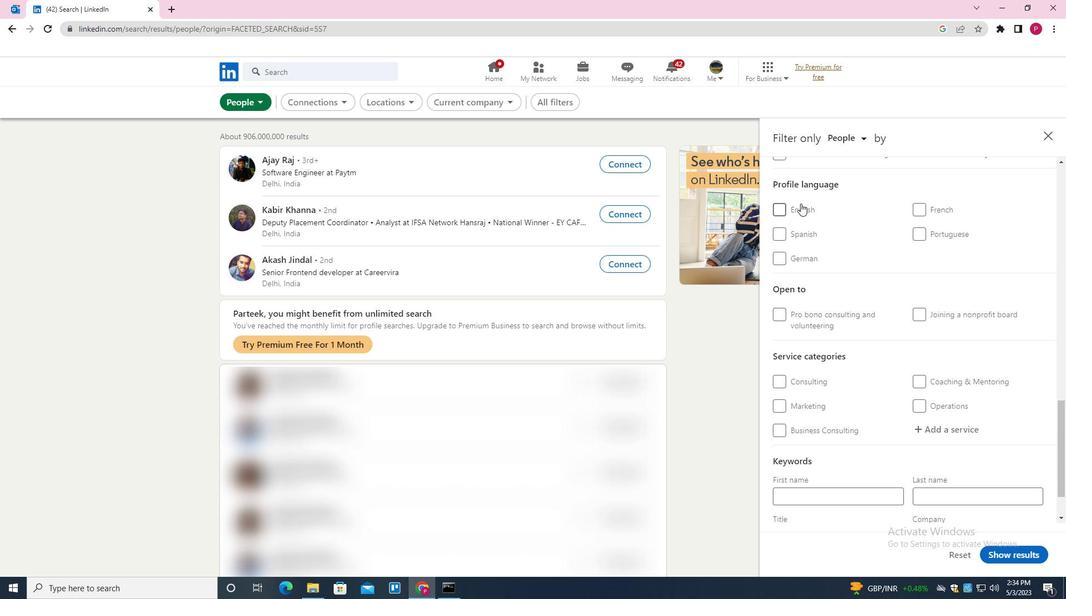 
Action: Mouse moved to (850, 275)
Screenshot: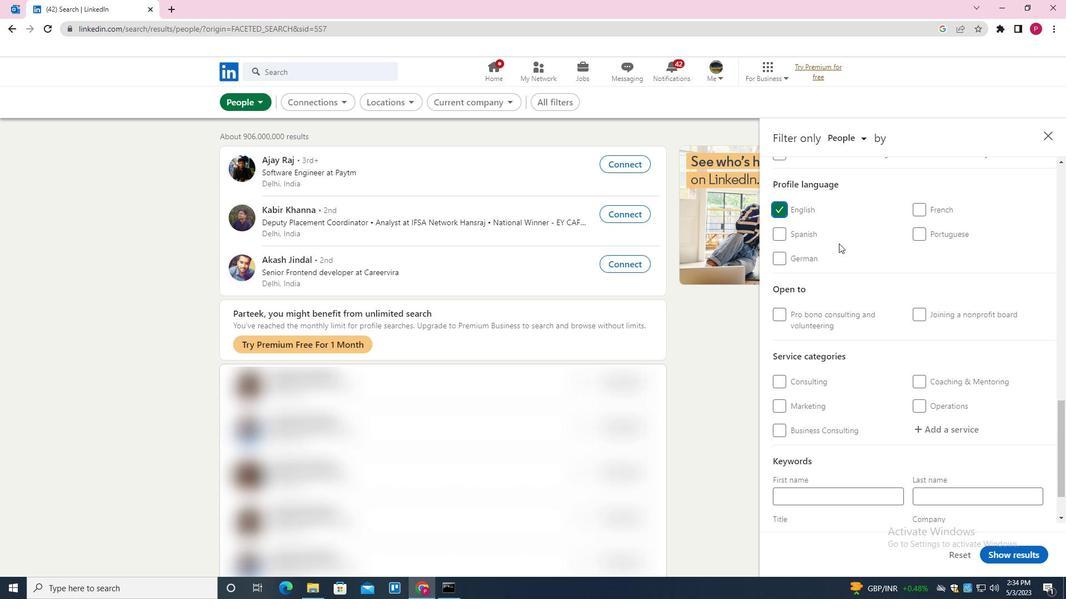 
Action: Mouse scrolled (850, 276) with delta (0, 0)
Screenshot: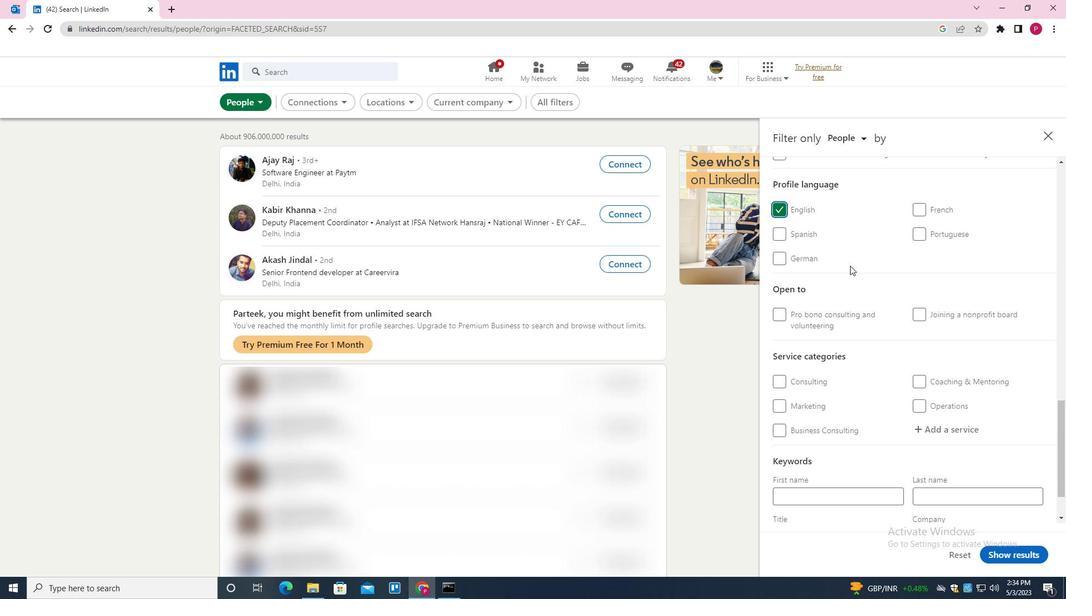 
Action: Mouse scrolled (850, 276) with delta (0, 0)
Screenshot: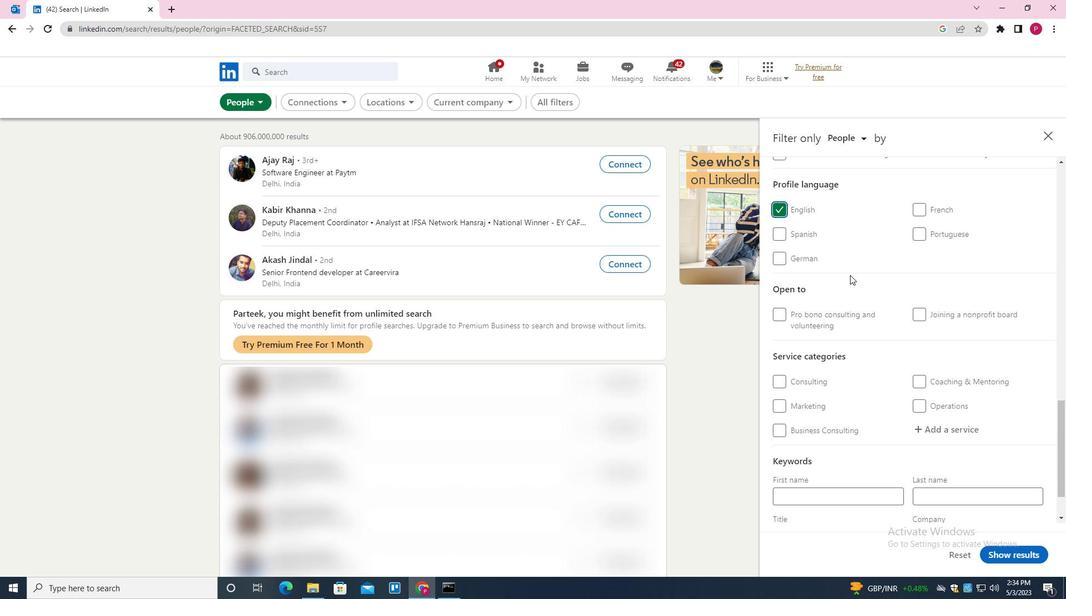 
Action: Mouse scrolled (850, 276) with delta (0, 0)
Screenshot: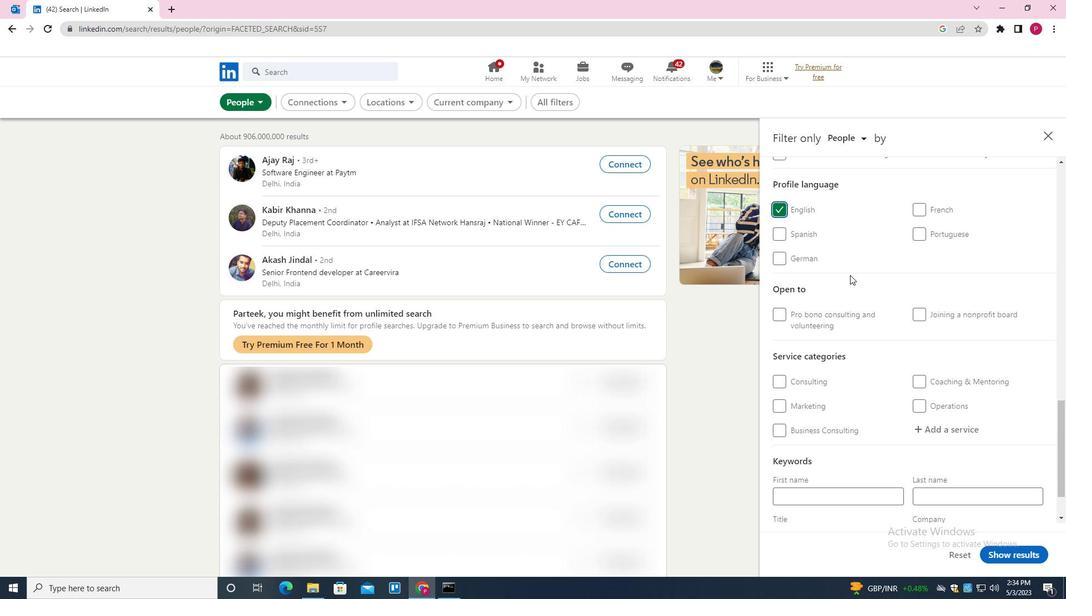 
Action: Mouse scrolled (850, 276) with delta (0, 0)
Screenshot: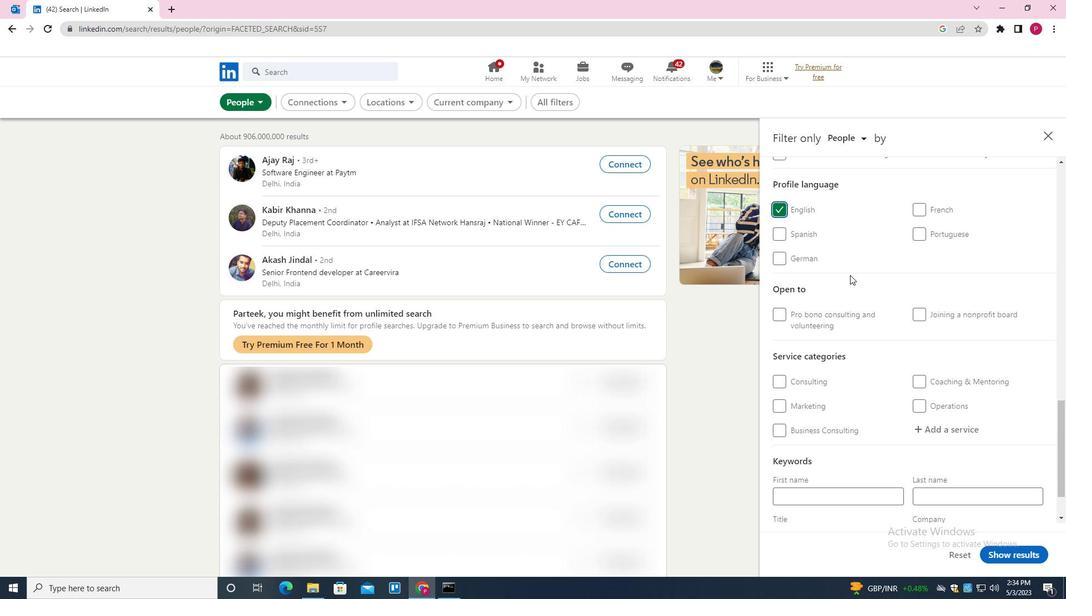 
Action: Mouse scrolled (850, 276) with delta (0, 0)
Screenshot: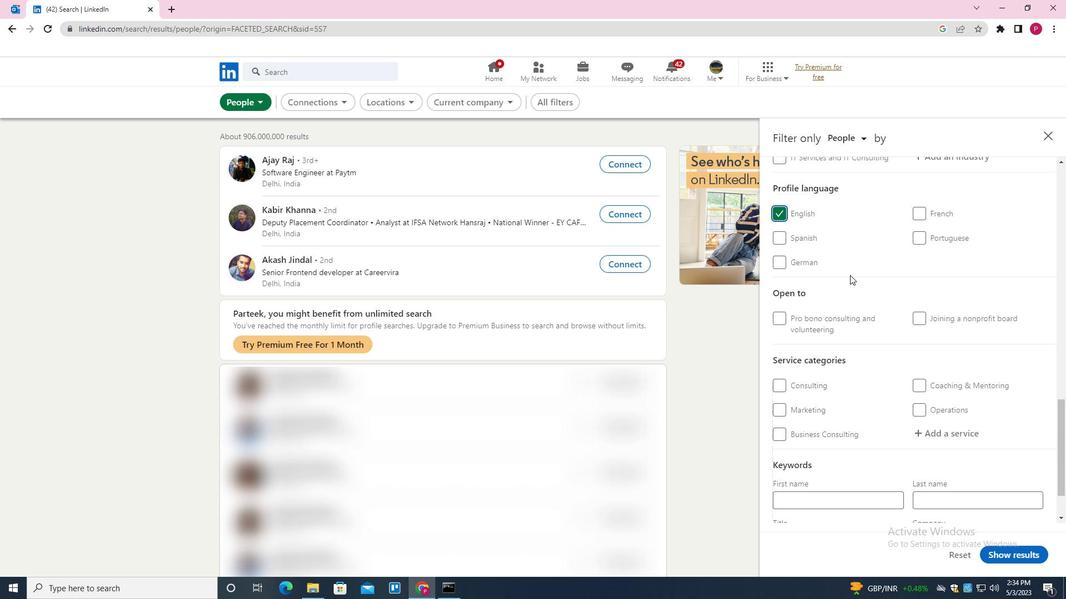 
Action: Mouse scrolled (850, 276) with delta (0, 0)
Screenshot: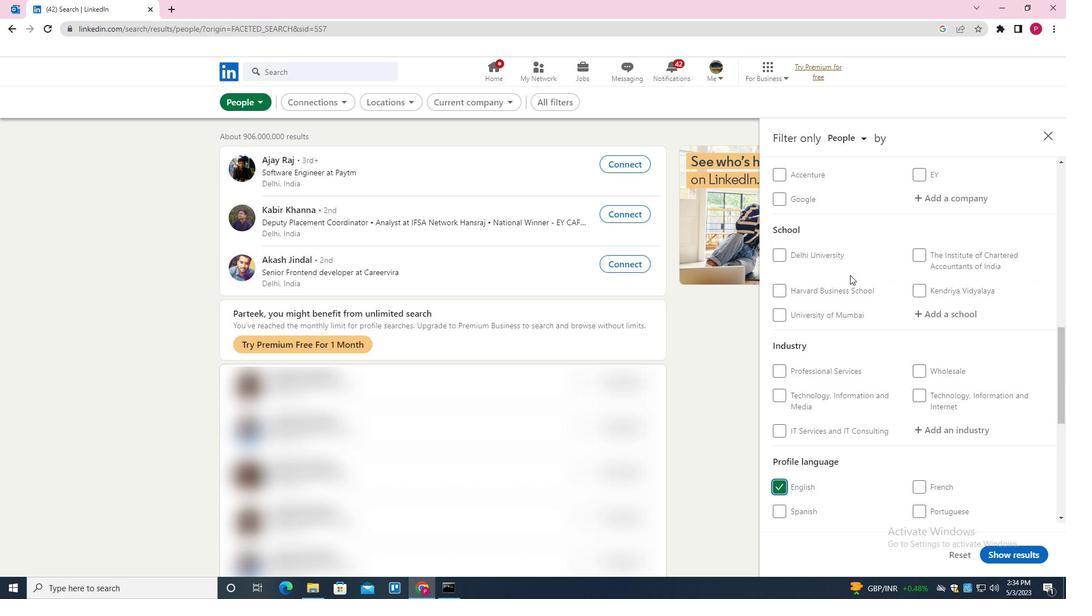 
Action: Mouse scrolled (850, 276) with delta (0, 0)
Screenshot: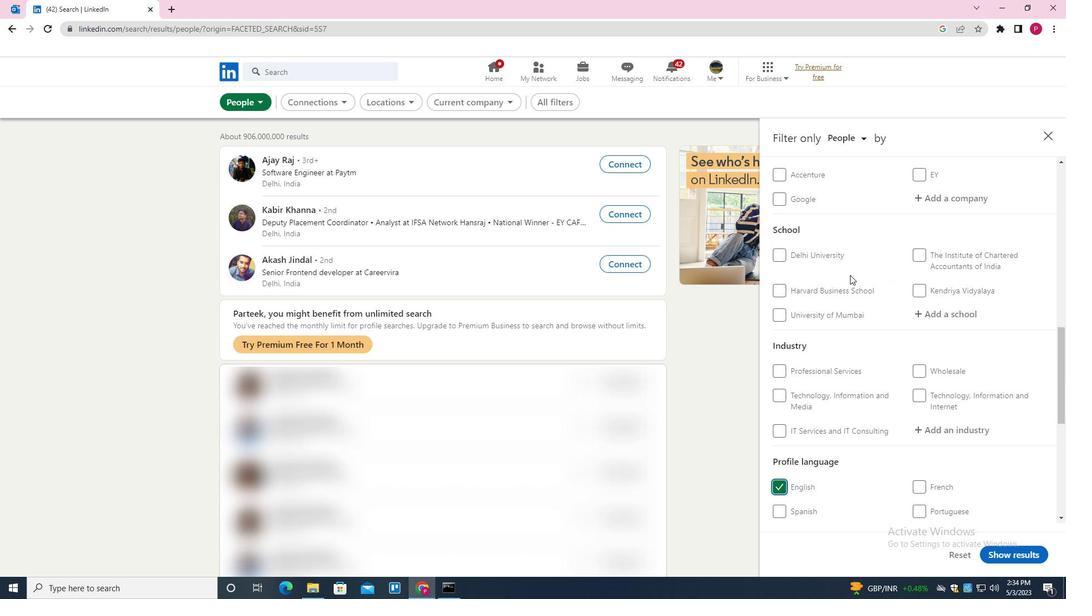 
Action: Mouse scrolled (850, 276) with delta (0, 0)
Screenshot: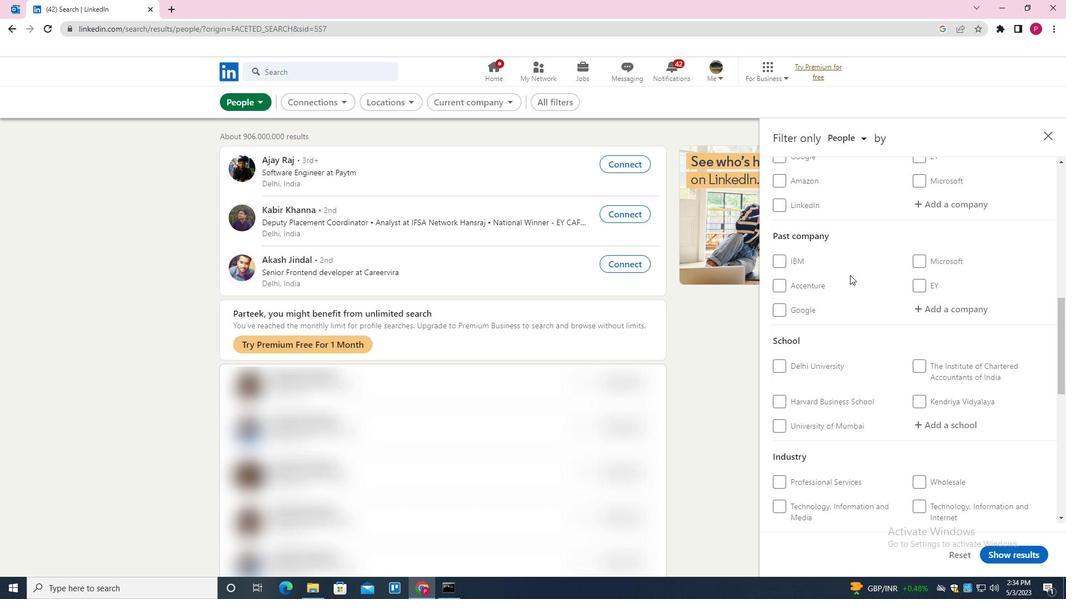 
Action: Mouse moved to (963, 262)
Screenshot: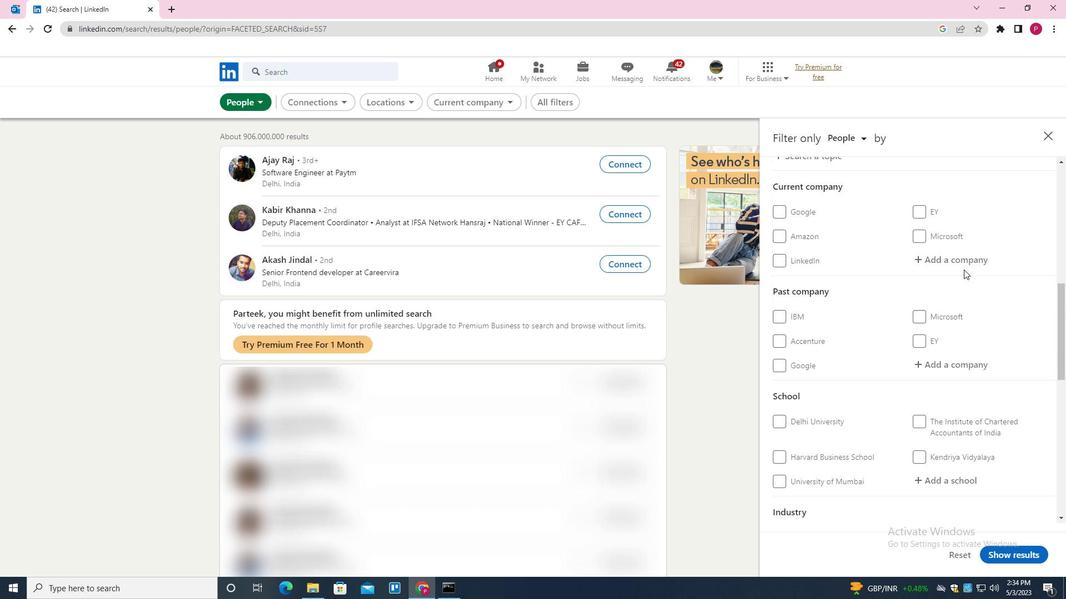 
Action: Mouse pressed left at (963, 262)
Screenshot: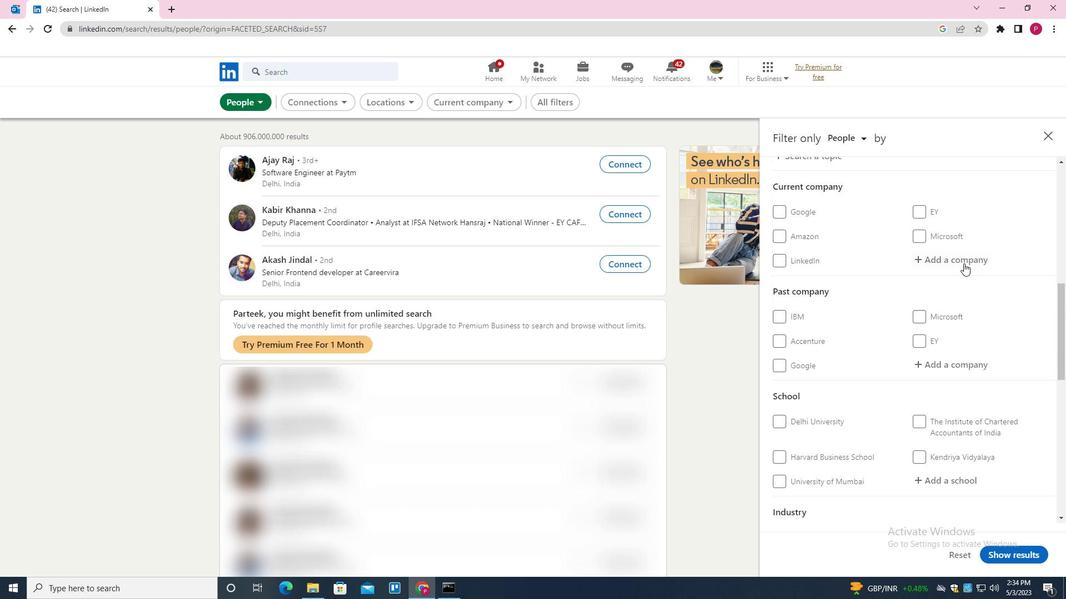 
Action: Key pressed <Key.shift>ENTRUST<Key.down><Key.enter>
Screenshot: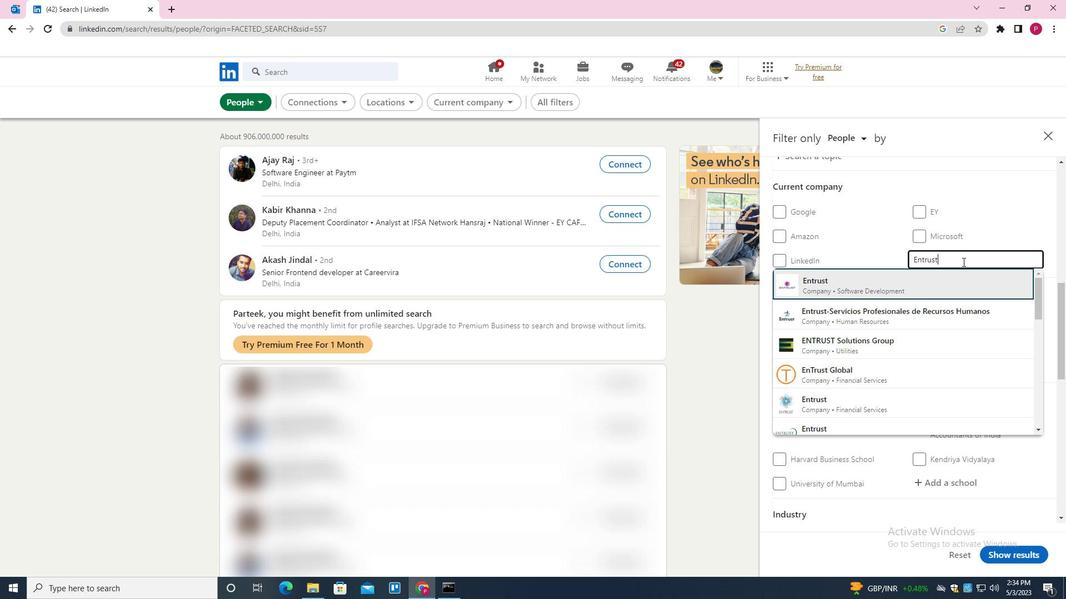 
Action: Mouse moved to (961, 259)
Screenshot: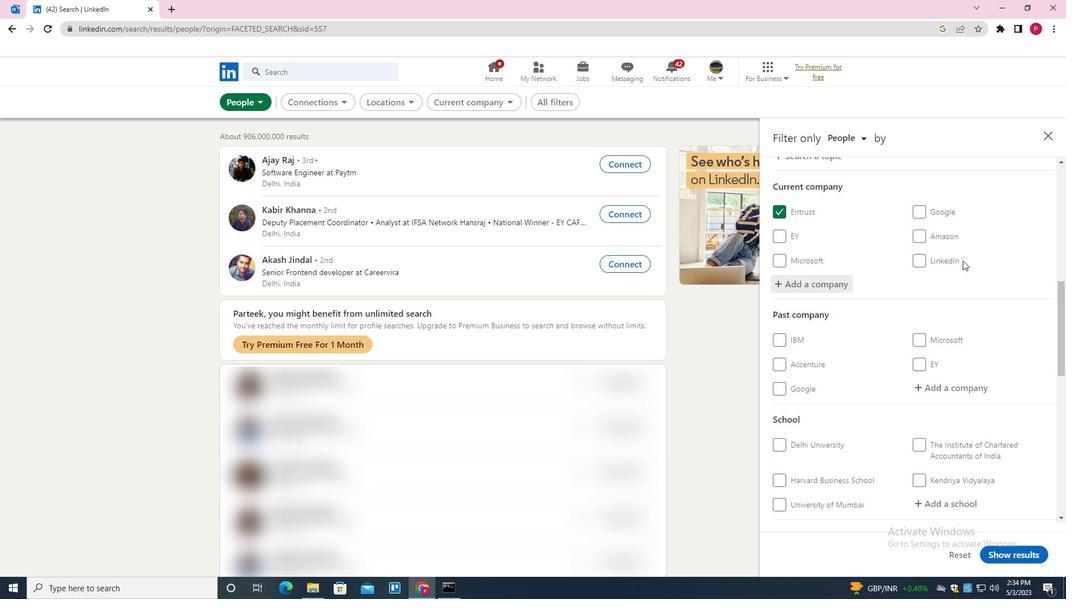 
Action: Mouse scrolled (961, 258) with delta (0, 0)
Screenshot: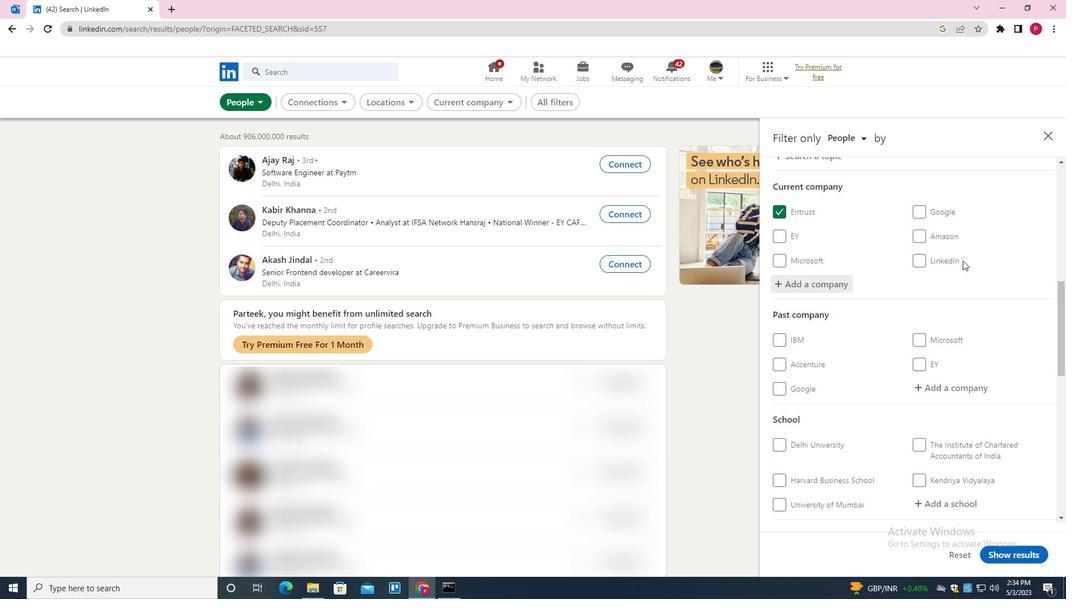 
Action: Mouse moved to (958, 259)
Screenshot: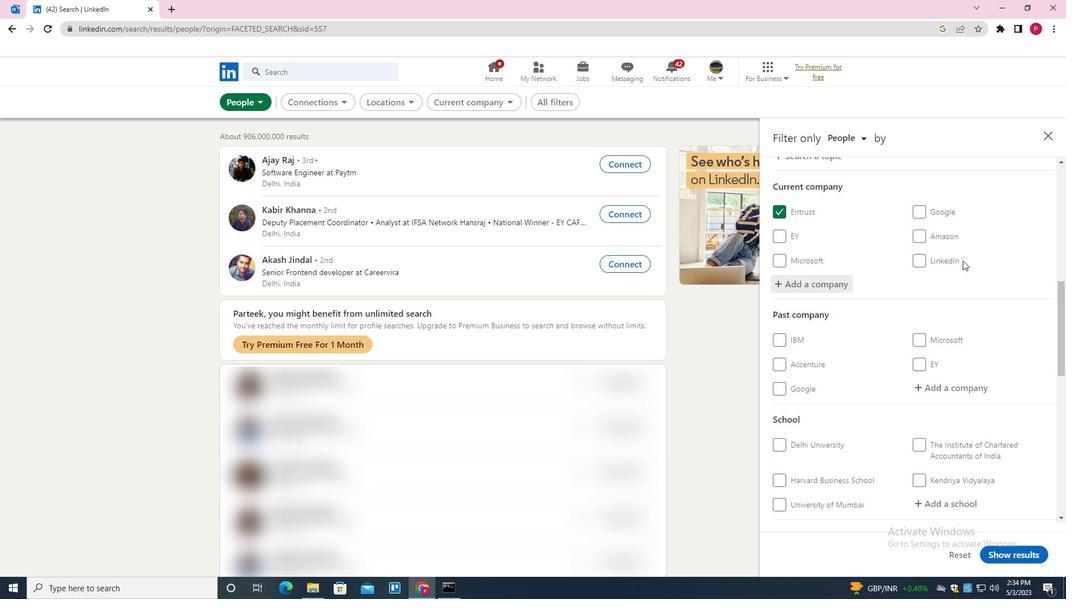 
Action: Mouse scrolled (958, 258) with delta (0, 0)
Screenshot: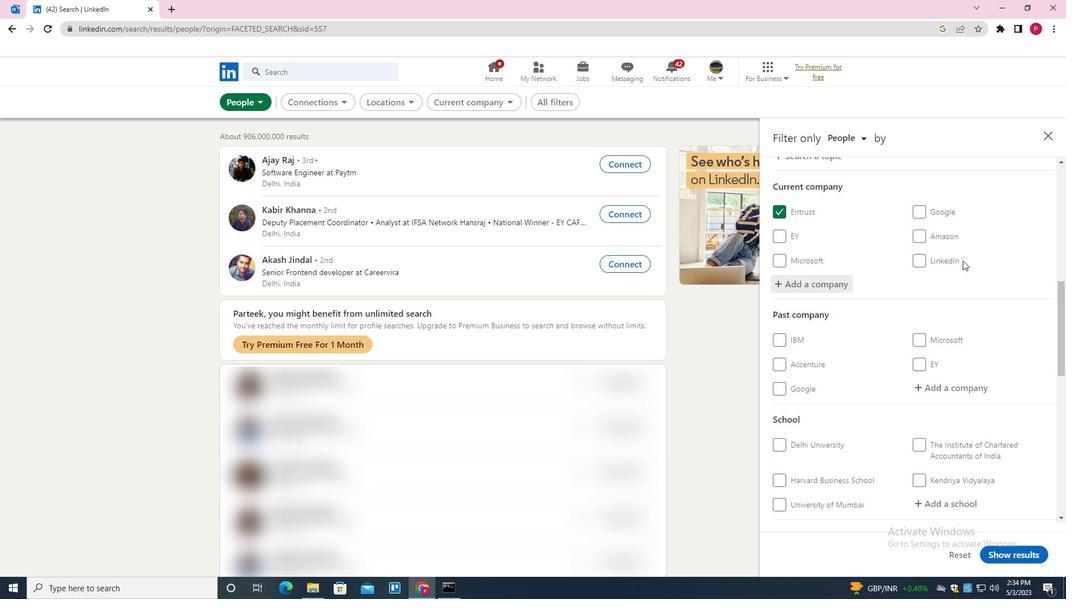 
Action: Mouse moved to (957, 259)
Screenshot: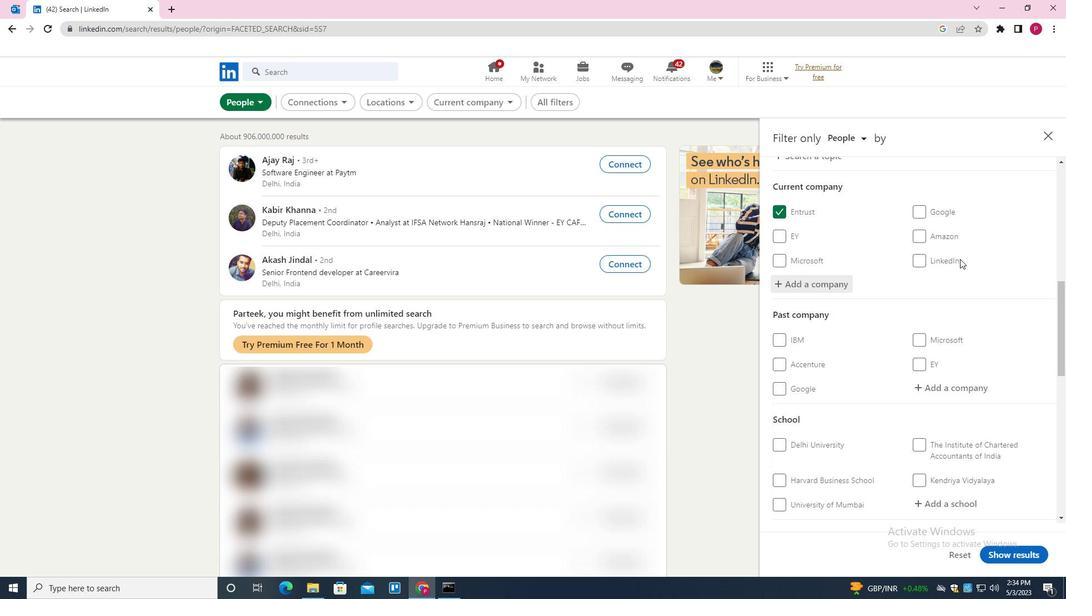 
Action: Mouse scrolled (957, 258) with delta (0, 0)
Screenshot: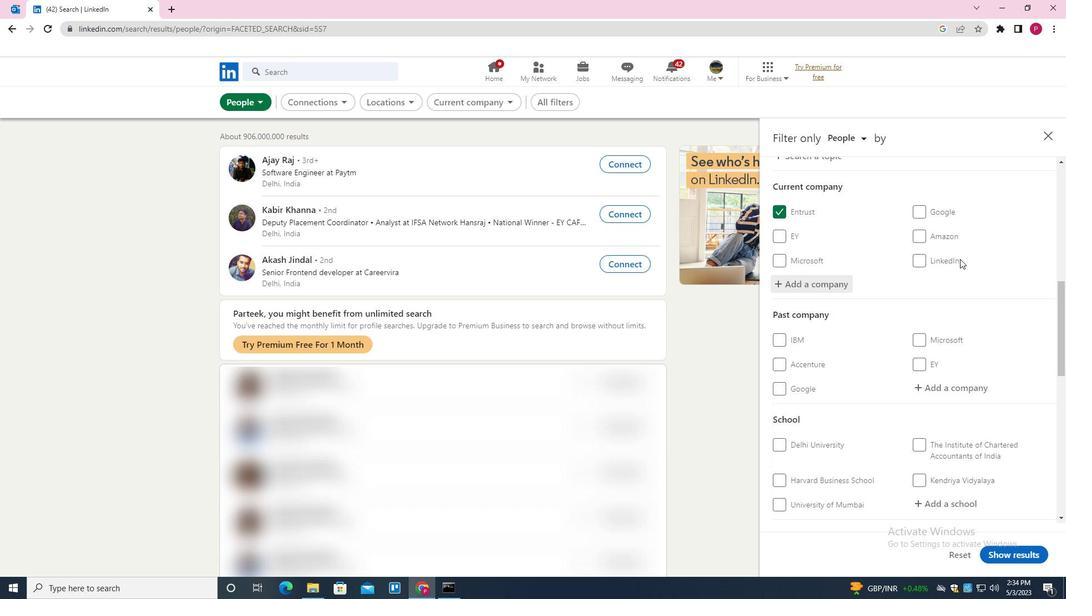 
Action: Mouse moved to (954, 258)
Screenshot: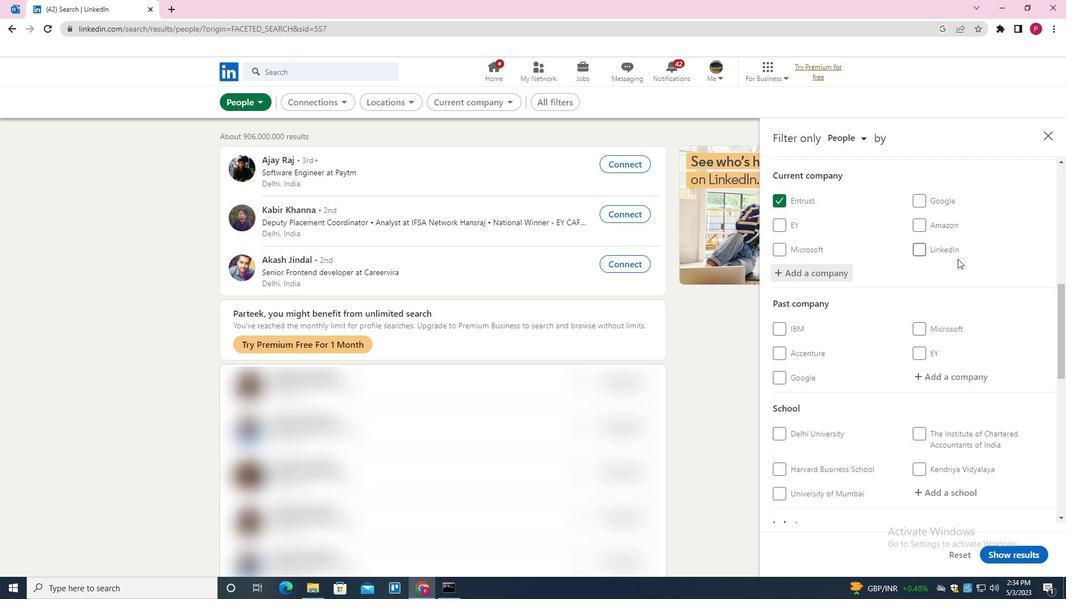 
Action: Mouse scrolled (954, 258) with delta (0, 0)
Screenshot: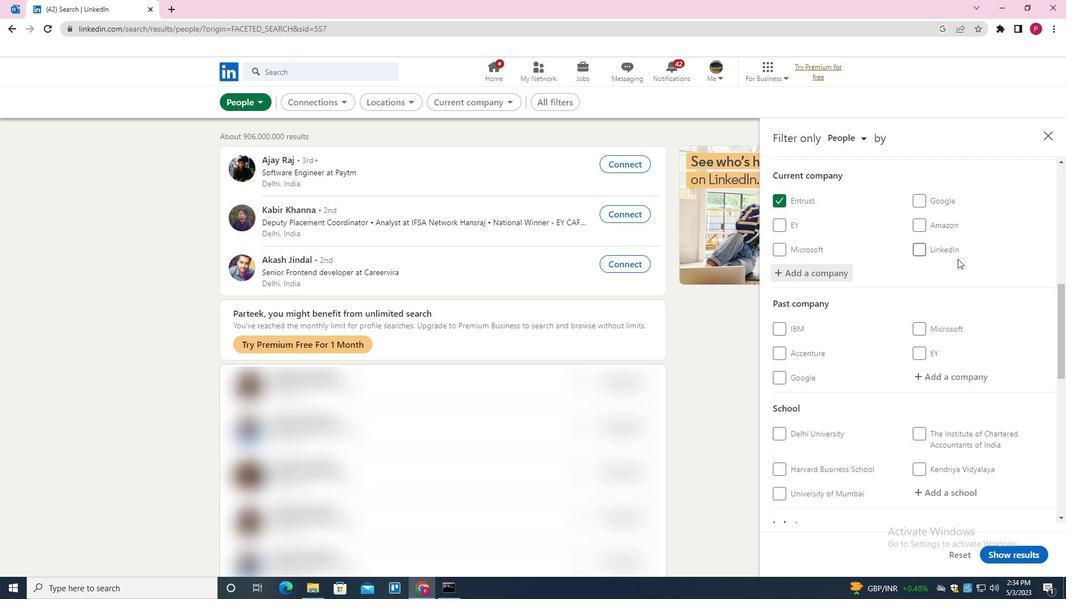 
Action: Mouse moved to (935, 283)
Screenshot: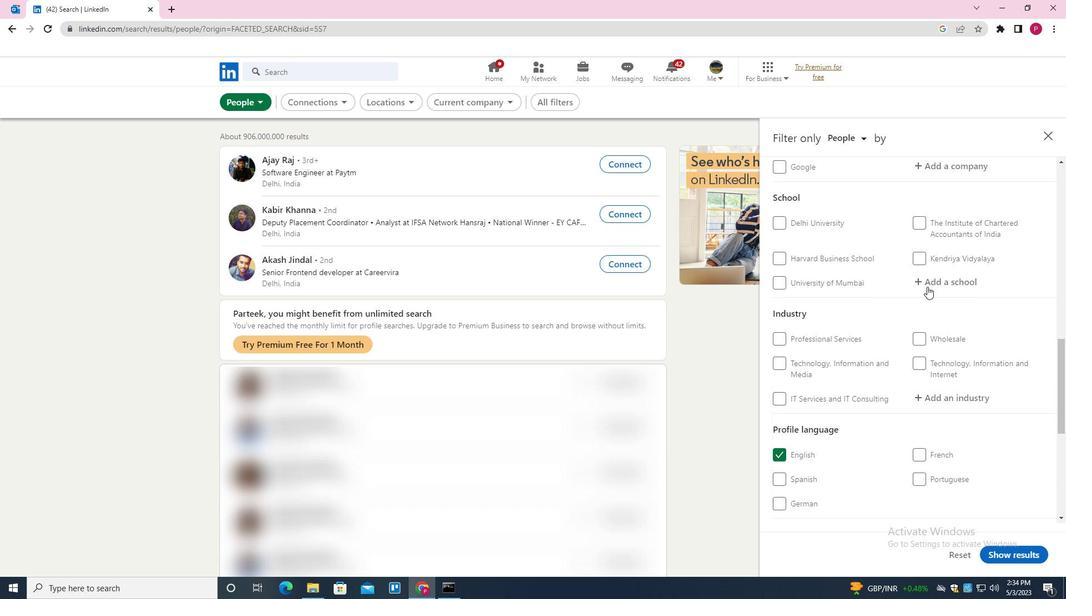 
Action: Mouse pressed left at (935, 283)
Screenshot: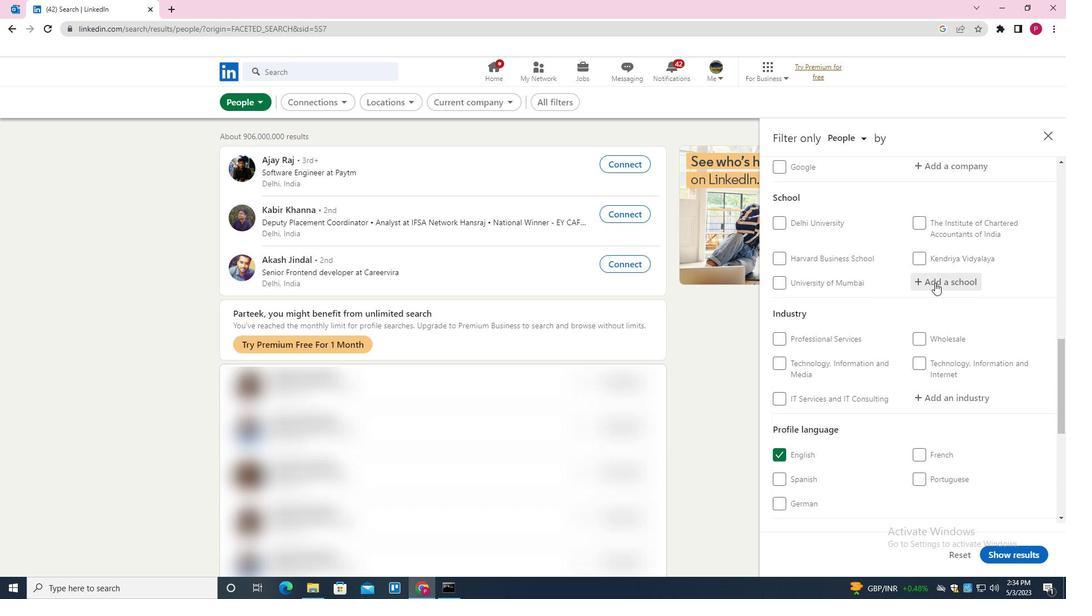 
Action: Key pressed <Key.shift><Key.shift><Key.shift><Key.shift><Key.shift><Key.shift><Key.shift><Key.shift><Key.shift>NATIOONAL<Key.space><Key.shift><Key.backspace><Key.backspace><Key.backspace><Key.backspace><Key.backspace><Key.backspace><Key.backspace><Key.backspace><Key.backspace><Key.backspace><Key.backspace><Key.backspace><Key.backspace><Key.backspace><Key.backspace><Key.shift>NATIONAL<Key.space><Key.shift><Key.shift><Key.shift><Key.shift><Key.shift><Key.shift><Key.shift><Key.shift><Key.shift><Key.shift><Key.shift>OPEN<Key.space><Key.shift><Key.shift><Key.shift><Key.shift><Key.shift><Key.shift><Key.shift><Key.shift><Key.shift><Key.shift><Key.shift><Key.shift><Key.shift><Key.shift>SCHOOLING<Key.space><Key.down><Key.enter>
Screenshot: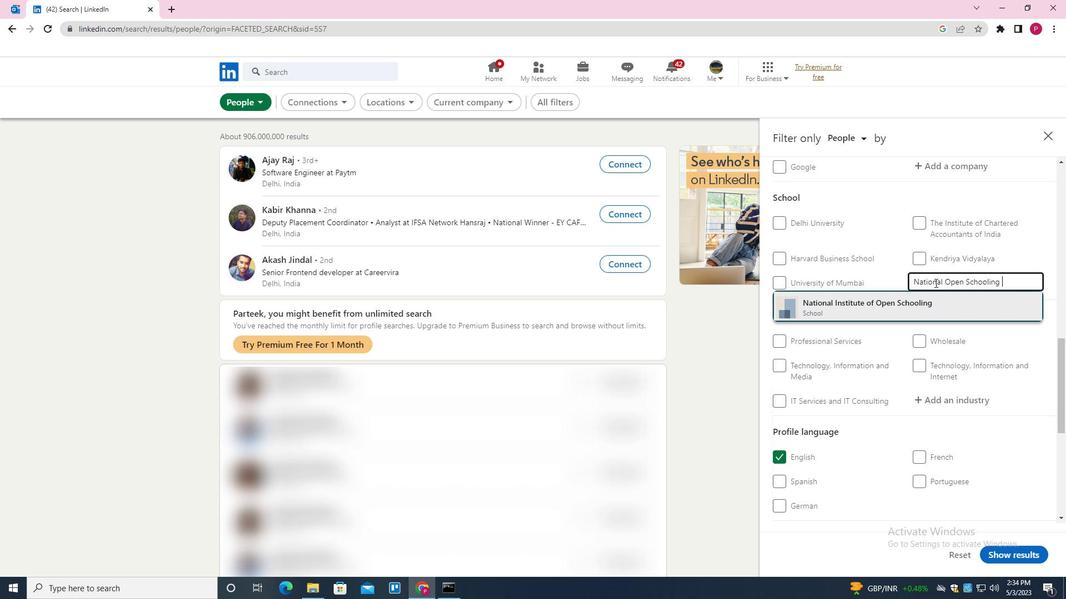 
Action: Mouse moved to (929, 298)
Screenshot: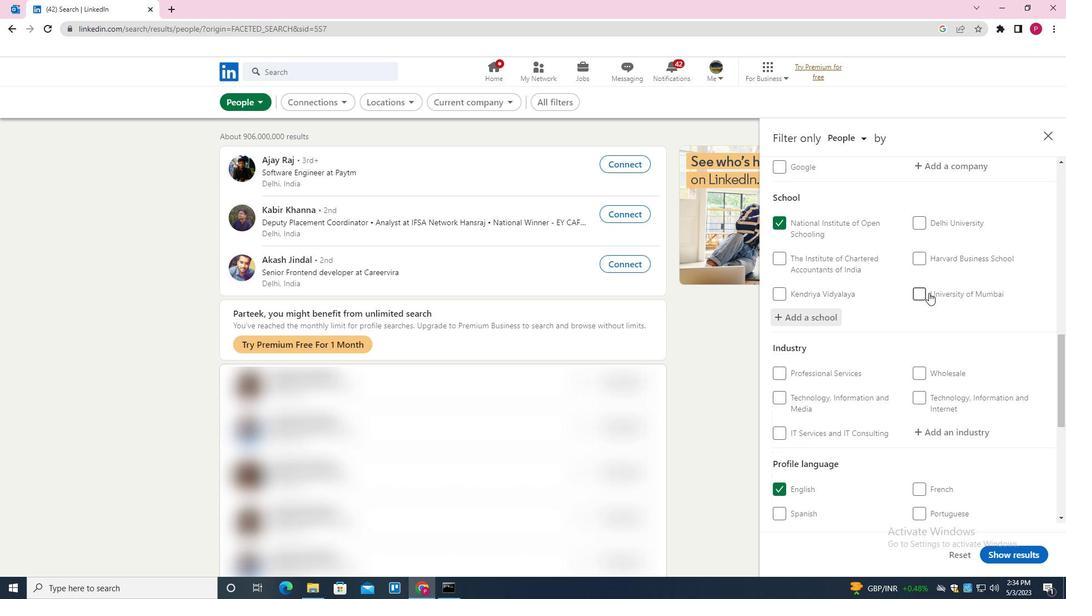 
Action: Mouse scrolled (929, 298) with delta (0, 0)
Screenshot: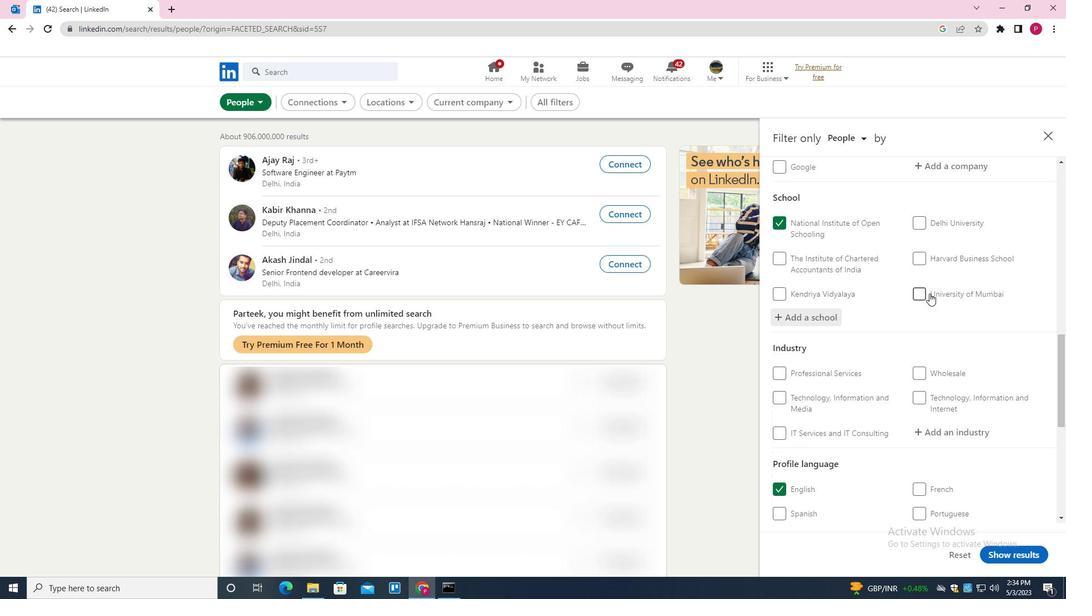 
Action: Mouse scrolled (929, 298) with delta (0, 0)
Screenshot: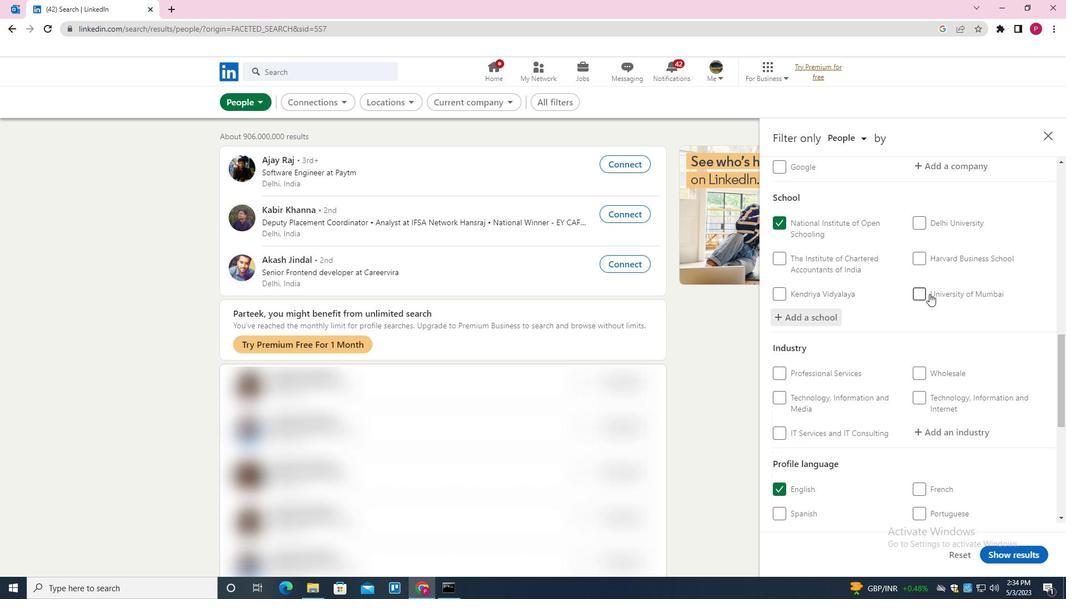 
Action: Mouse moved to (929, 299)
Screenshot: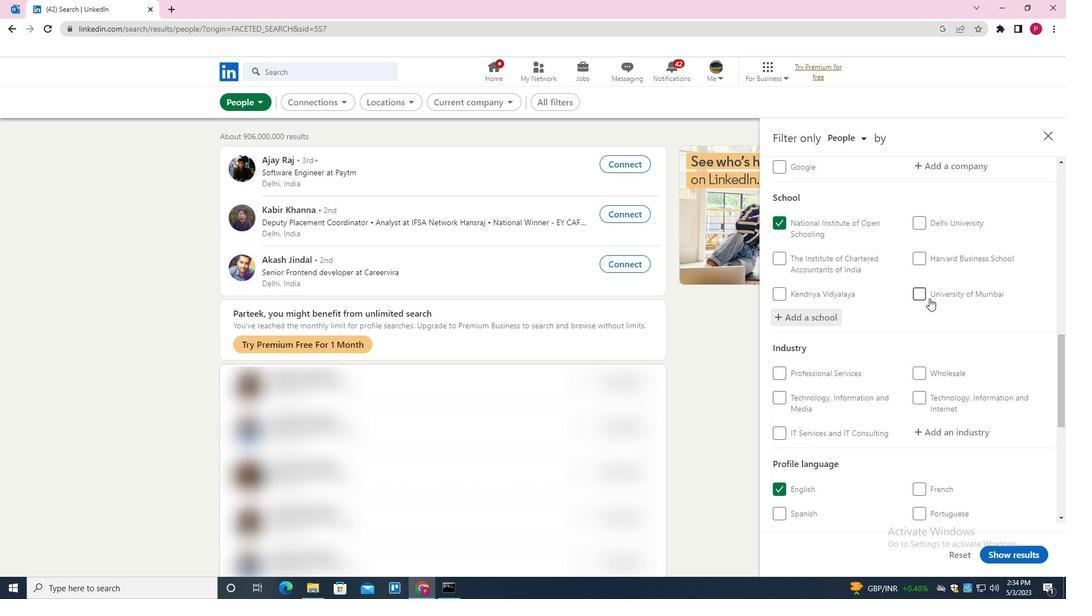 
Action: Mouse scrolled (929, 298) with delta (0, 0)
Screenshot: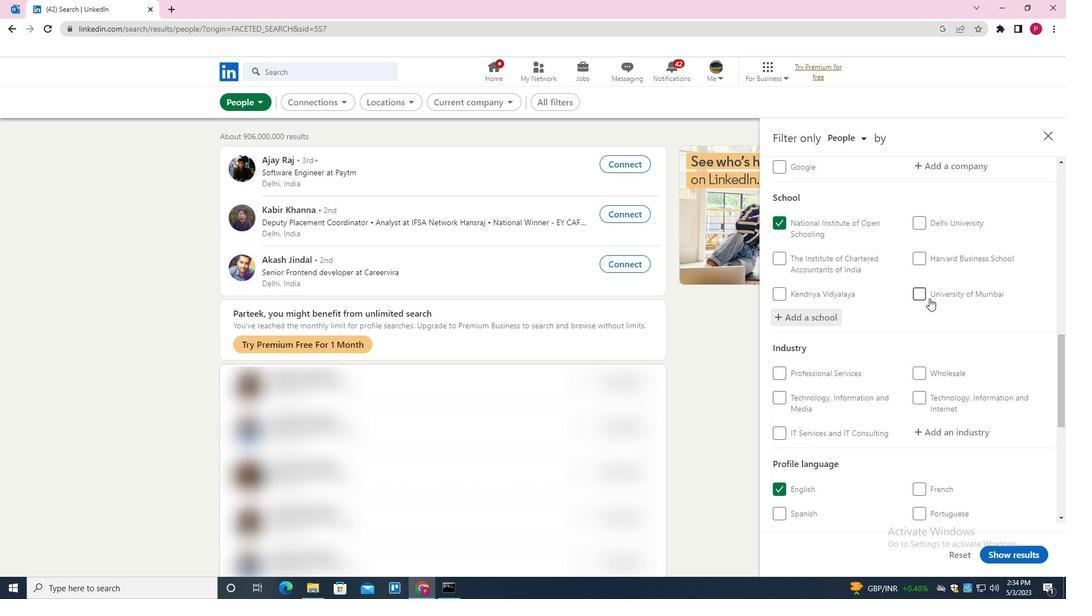 
Action: Mouse moved to (929, 299)
Screenshot: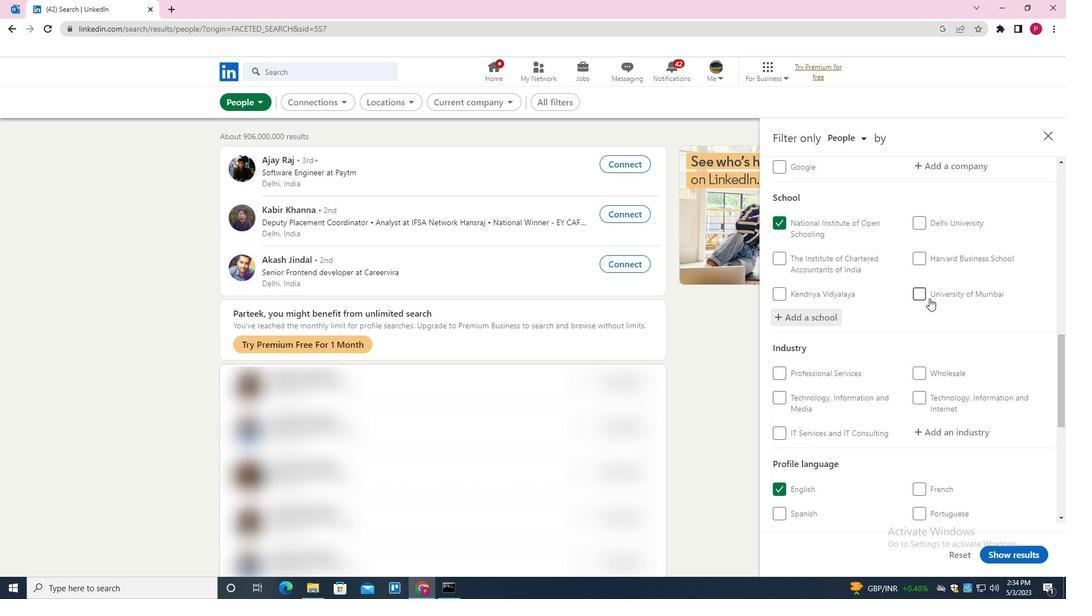 
Action: Mouse scrolled (929, 298) with delta (0, 0)
Screenshot: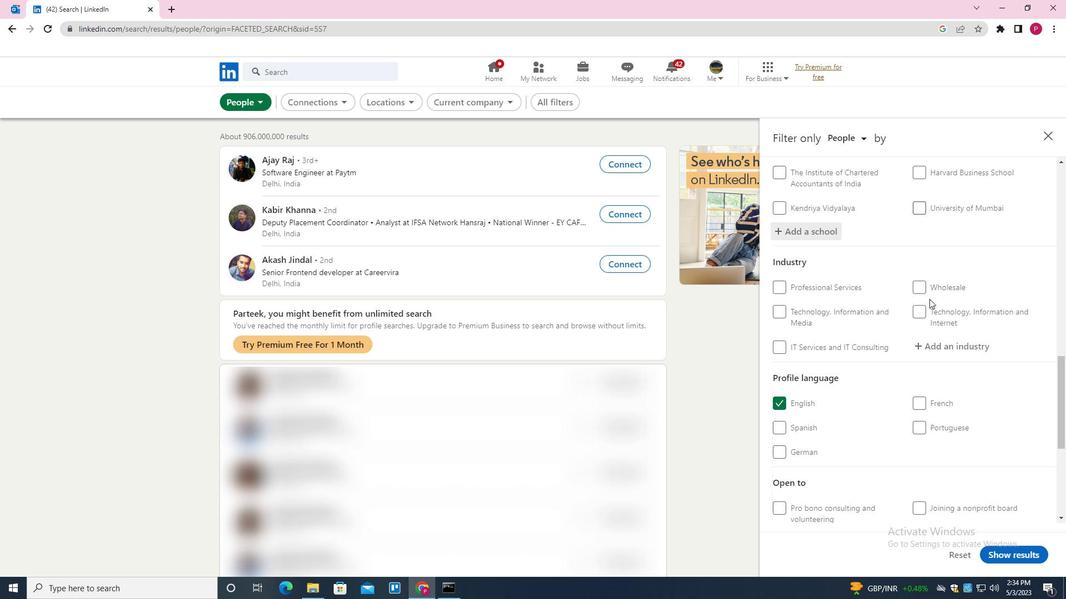 
Action: Mouse moved to (938, 210)
Screenshot: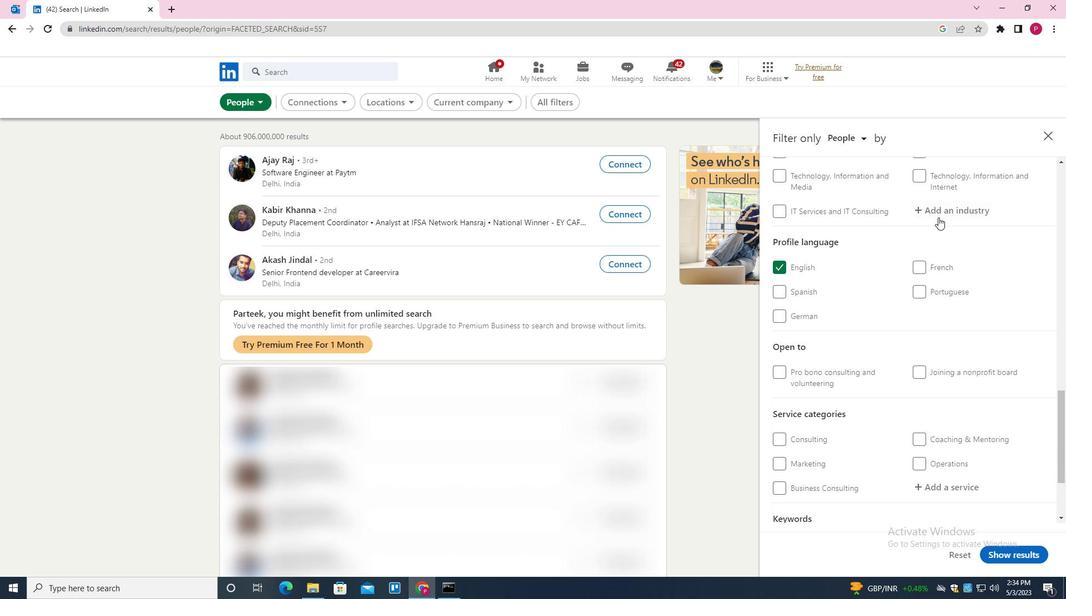 
Action: Mouse pressed left at (938, 210)
Screenshot: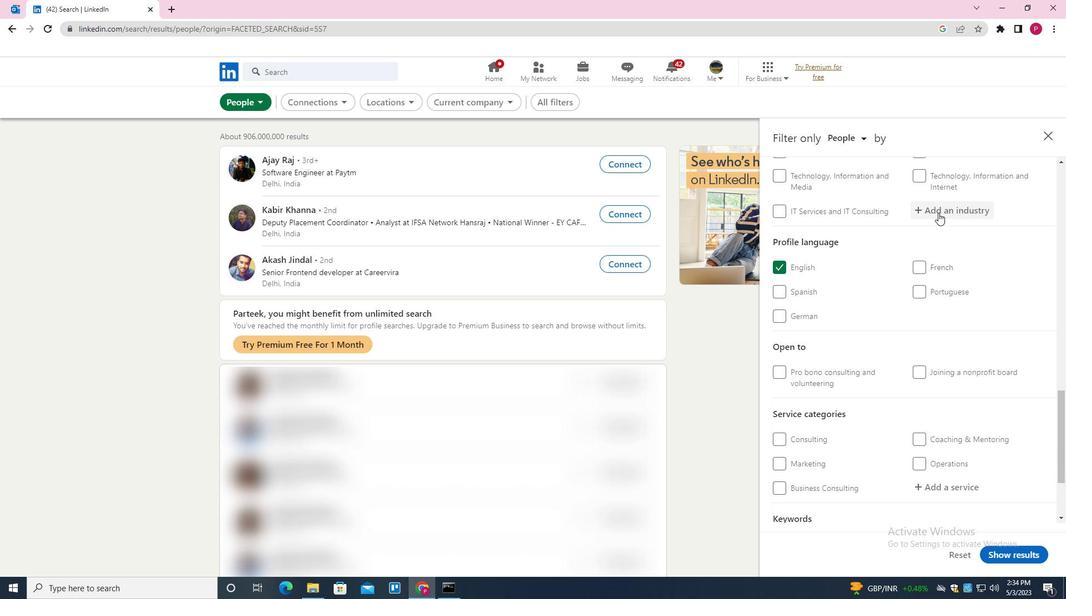 
Action: Key pressed <Key.shift><Key.shift><Key.shift>INDIC<Key.backspace>VIDUAL<Key.space>AND<Key.space><Key.shift>FAMILY<Key.space><Key.shift><Key.shift><Key.shift>SERVICES<Key.down><Key.enter>
Screenshot: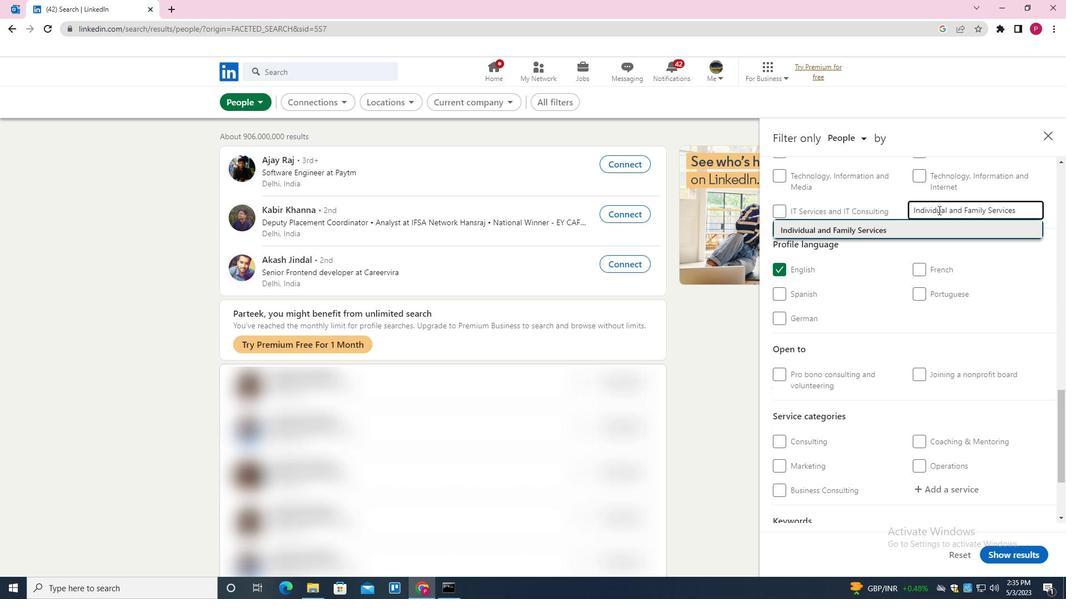 
Action: Mouse moved to (1006, 301)
Screenshot: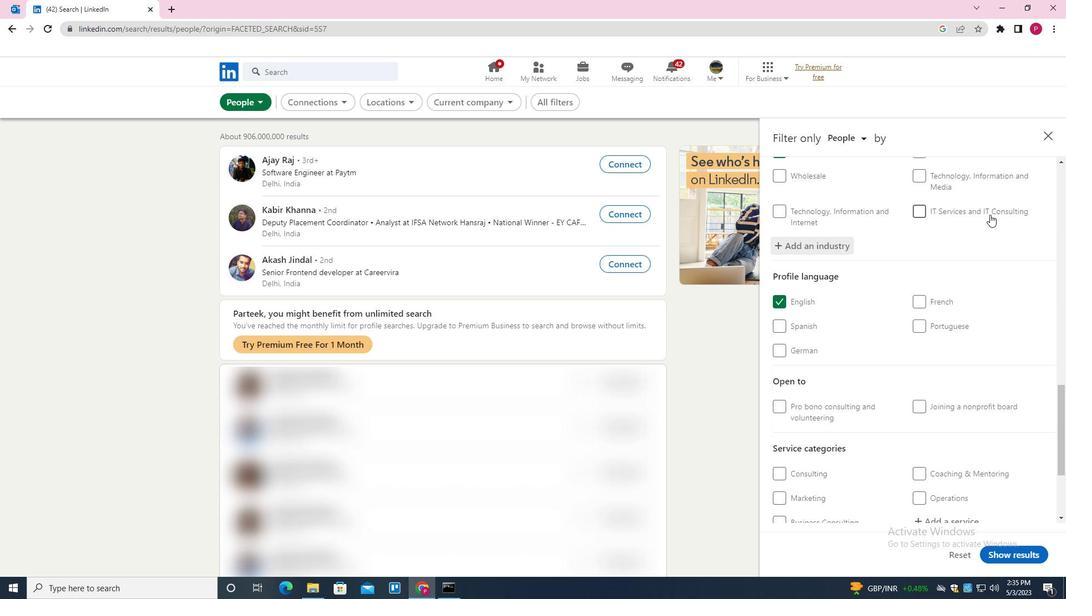 
Action: Mouse scrolled (1006, 300) with delta (0, 0)
Screenshot: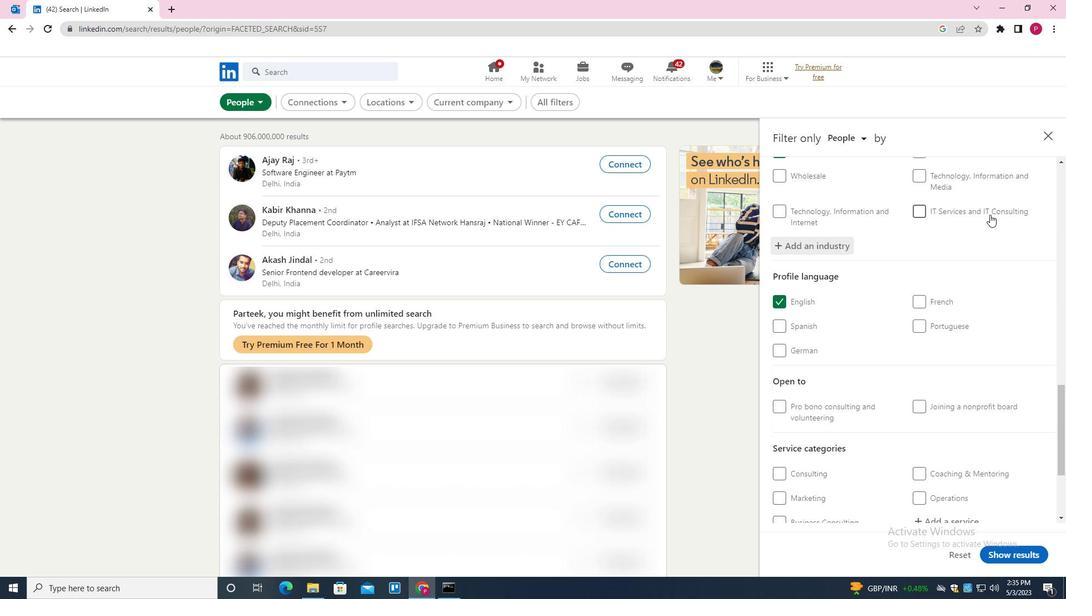 
Action: Mouse moved to (1001, 325)
Screenshot: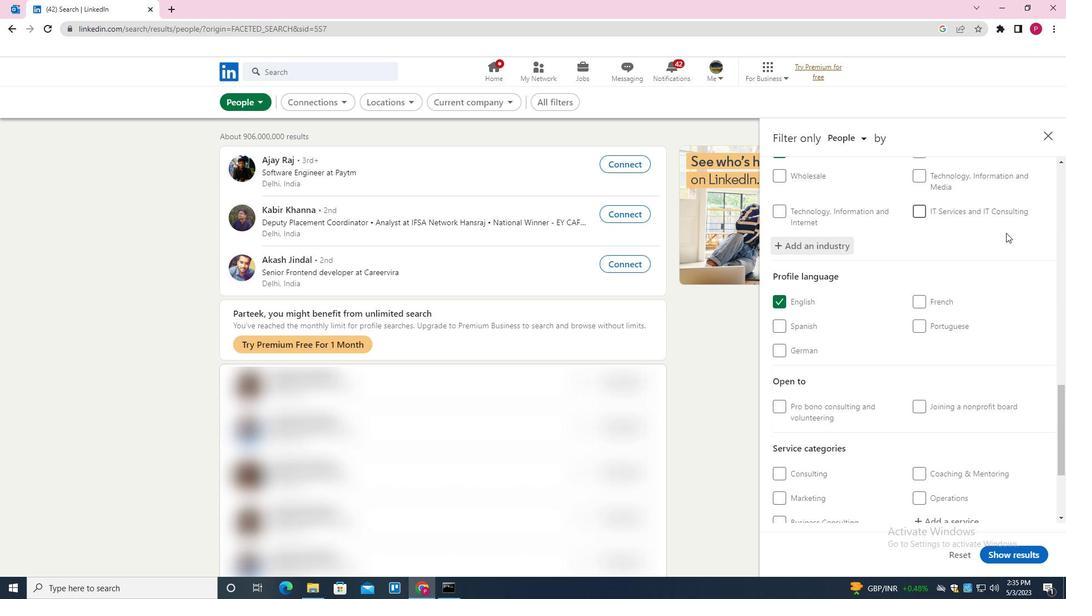 
Action: Mouse scrolled (1001, 324) with delta (0, 0)
Screenshot: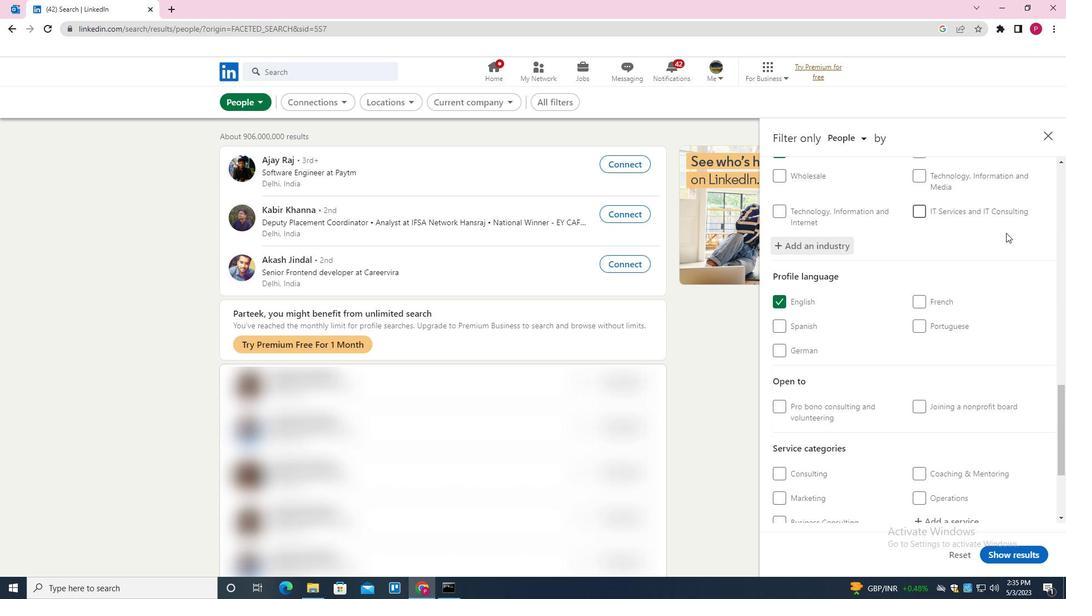 
Action: Mouse moved to (999, 327)
Screenshot: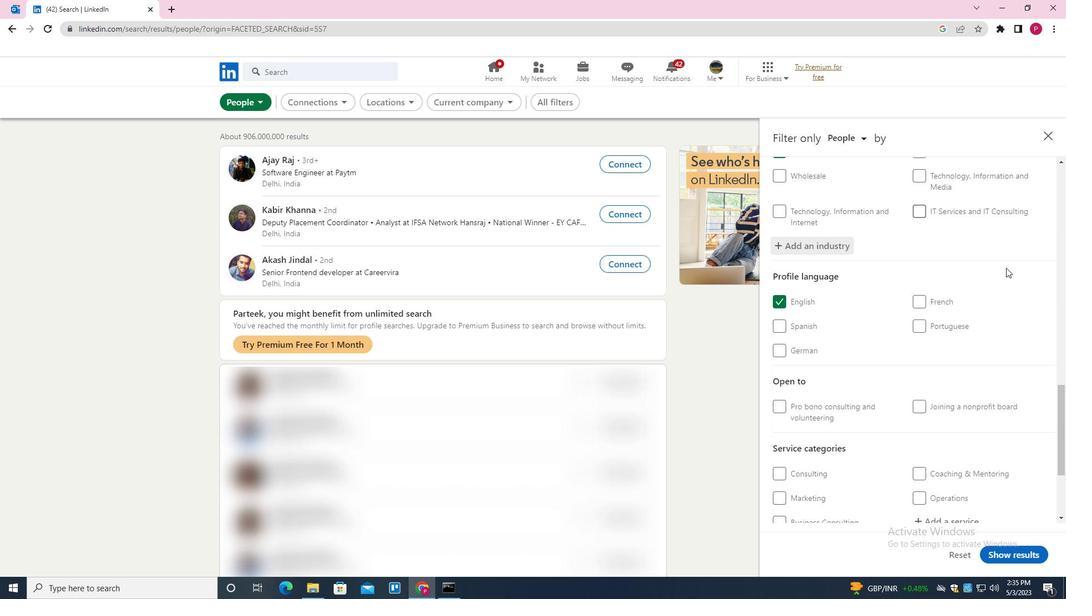 
Action: Mouse scrolled (999, 327) with delta (0, 0)
Screenshot: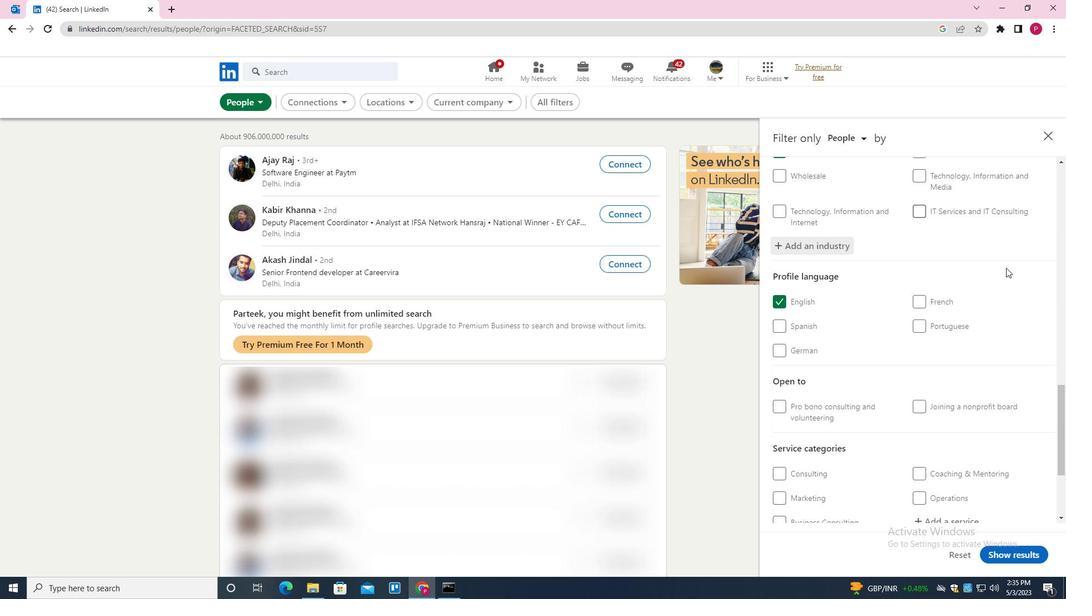 
Action: Mouse moved to (999, 327)
Screenshot: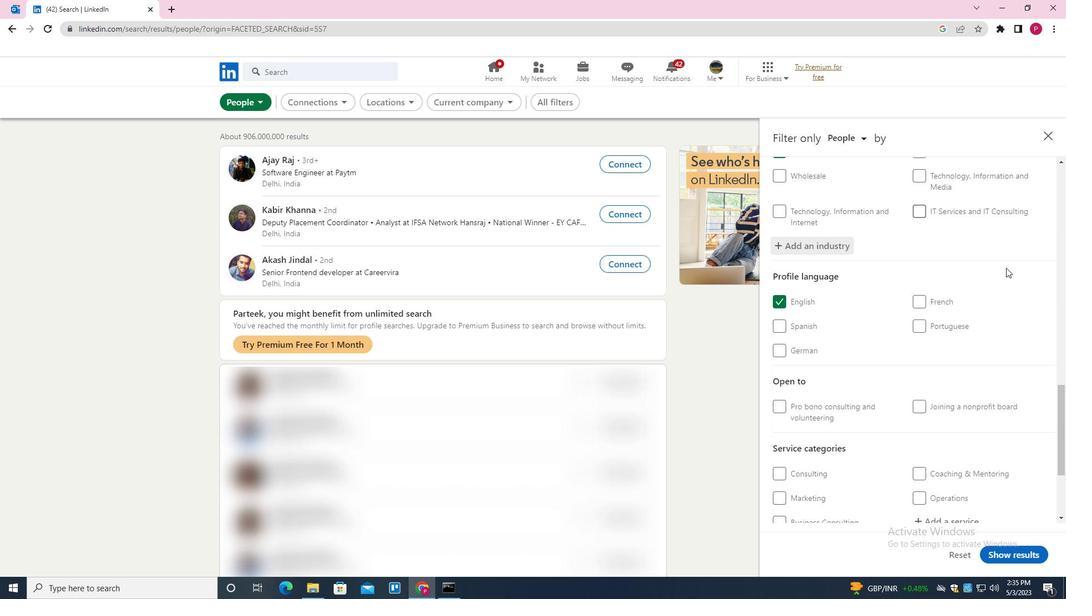 
Action: Mouse scrolled (999, 327) with delta (0, 0)
Screenshot: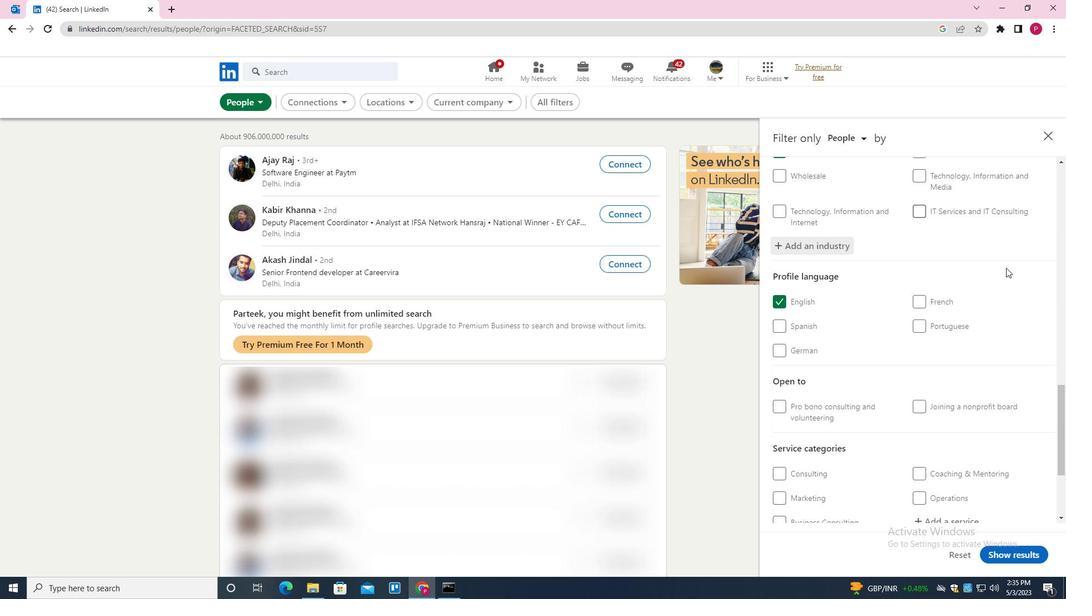 
Action: Mouse moved to (996, 329)
Screenshot: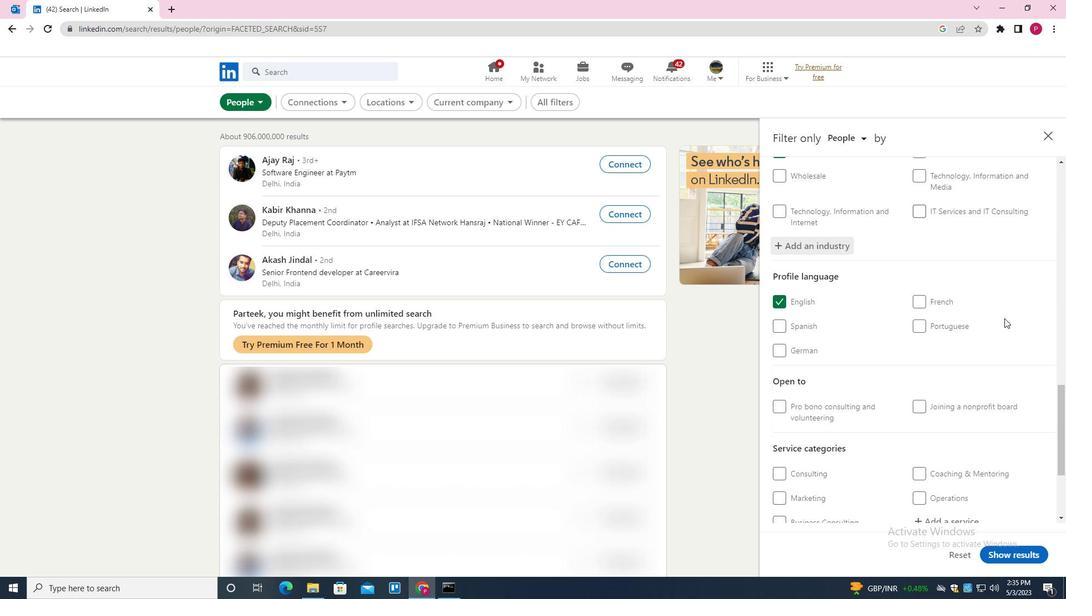 
Action: Mouse scrolled (996, 329) with delta (0, 0)
Screenshot: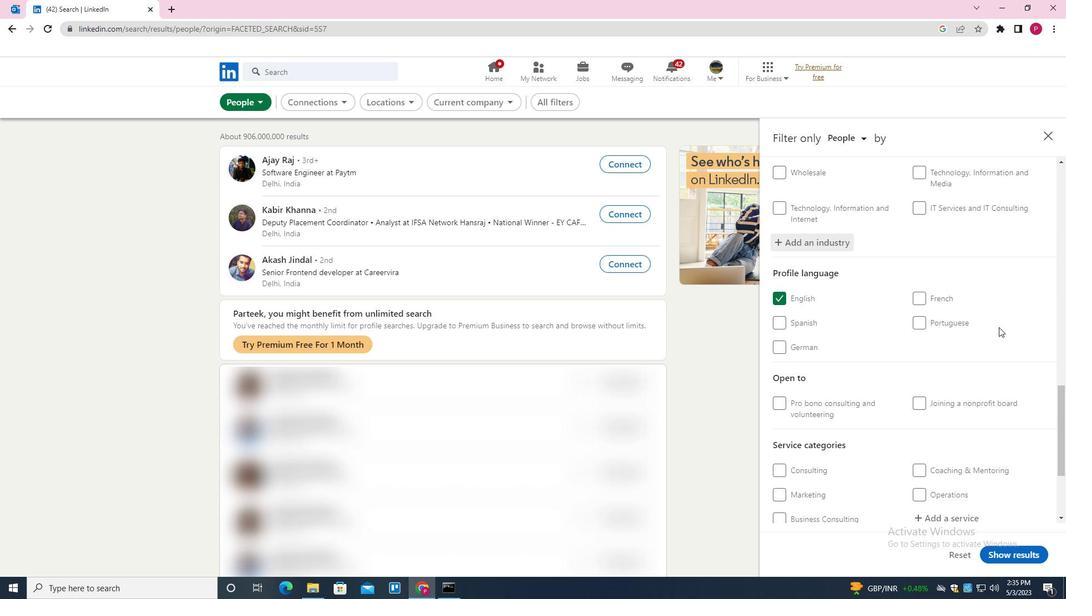 
Action: Mouse moved to (964, 374)
Screenshot: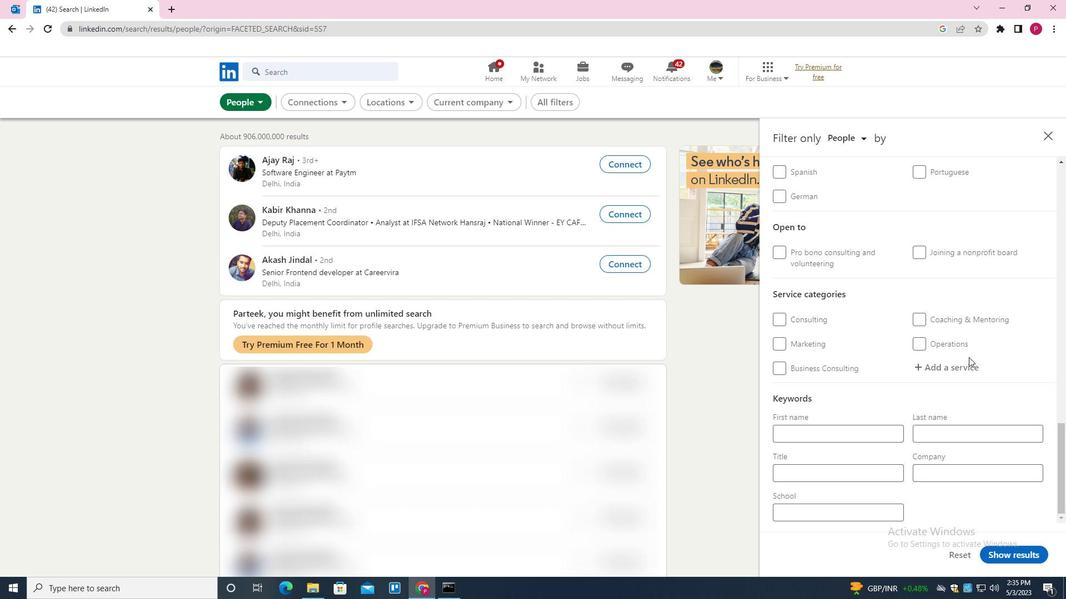 
Action: Mouse pressed left at (964, 374)
Screenshot: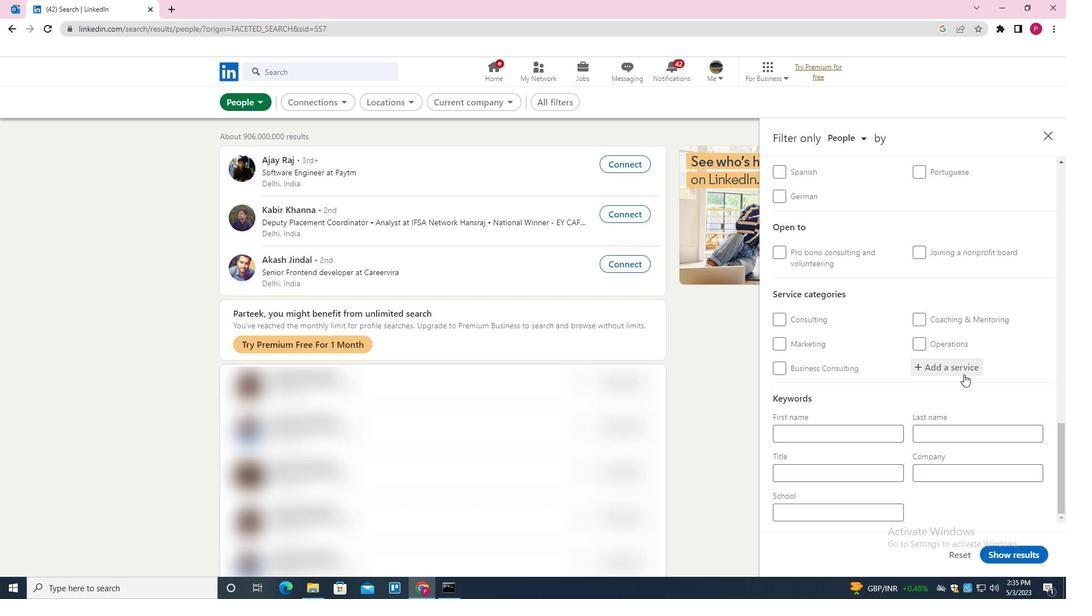 
Action: Key pressed <Key.shift>VIDEOGRAPHY<Key.down><Key.enter>
Screenshot: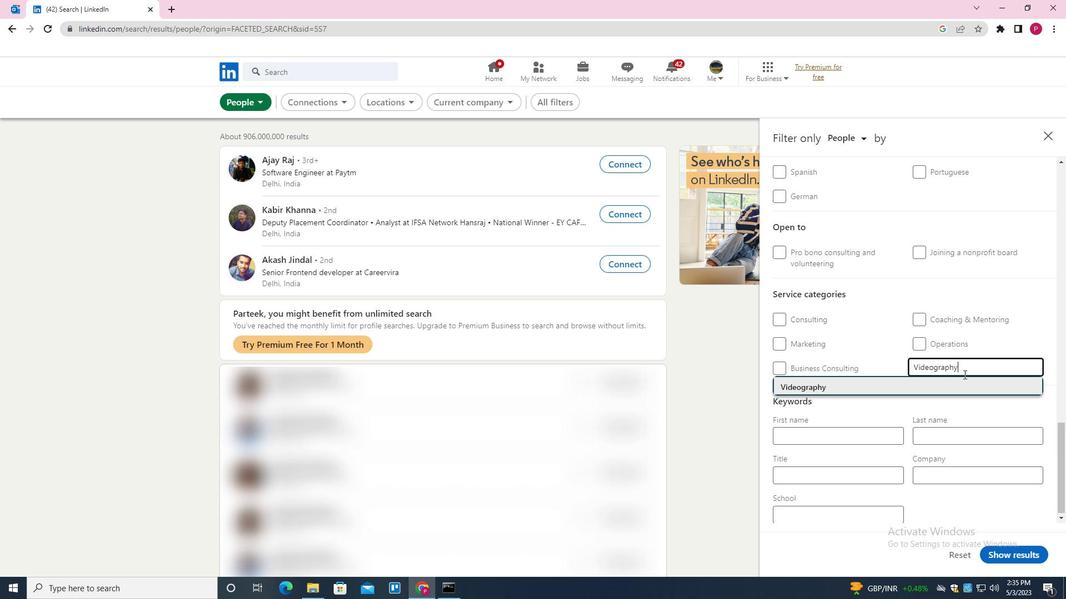 
Action: Mouse scrolled (964, 374) with delta (0, 0)
Screenshot: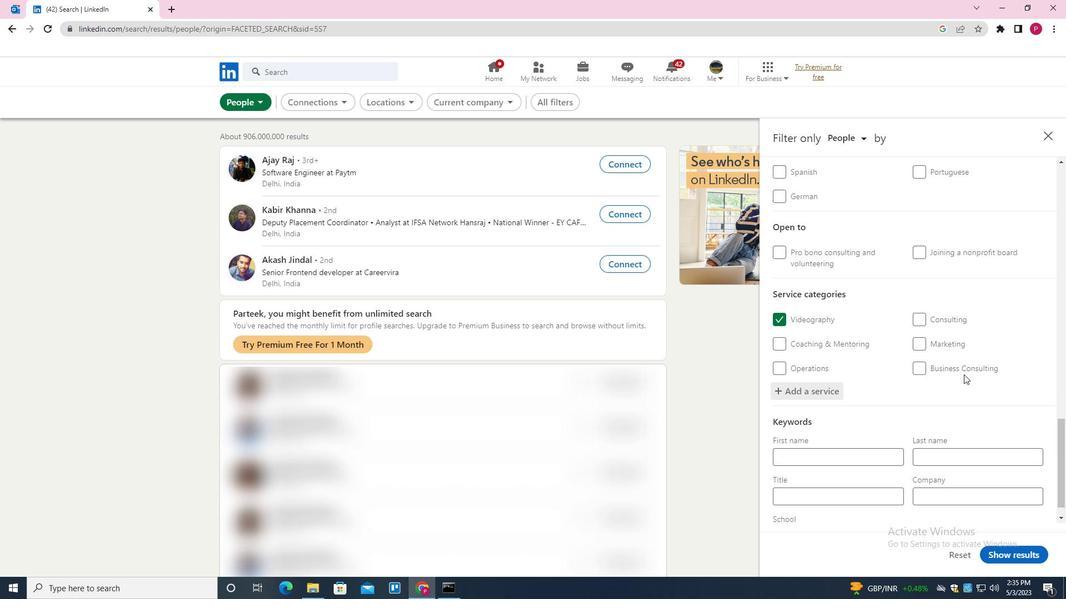 
Action: Mouse scrolled (964, 374) with delta (0, 0)
Screenshot: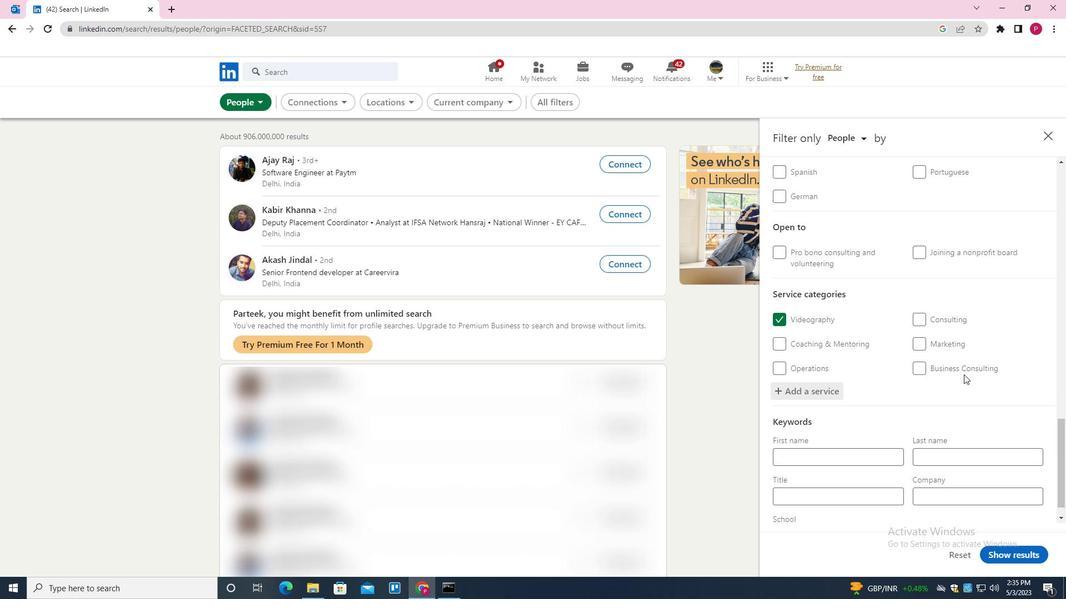 
Action: Mouse moved to (964, 384)
Screenshot: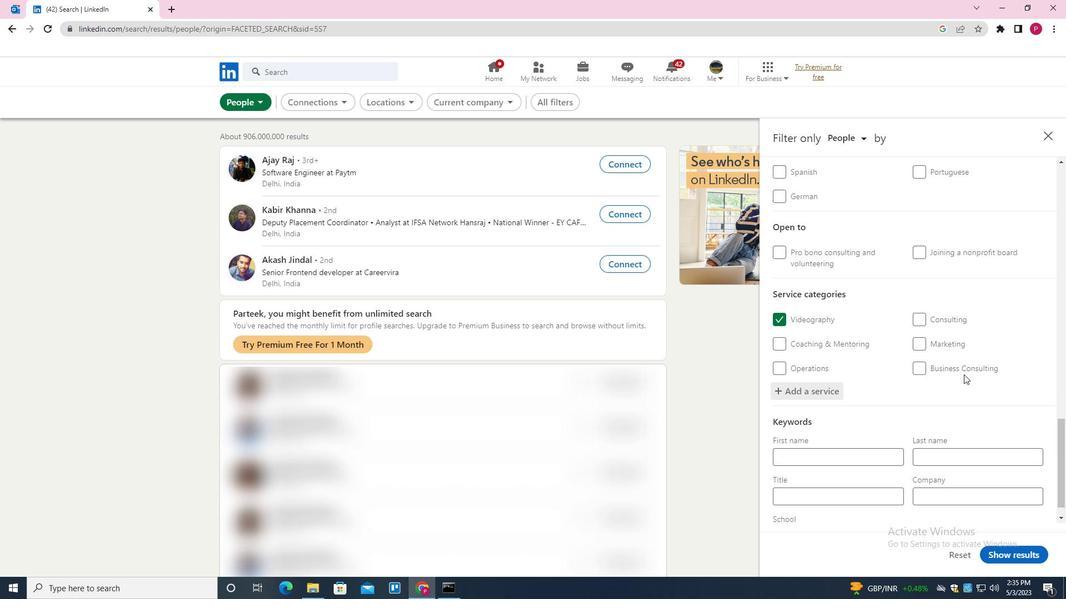 
Action: Mouse scrolled (964, 383) with delta (0, 0)
Screenshot: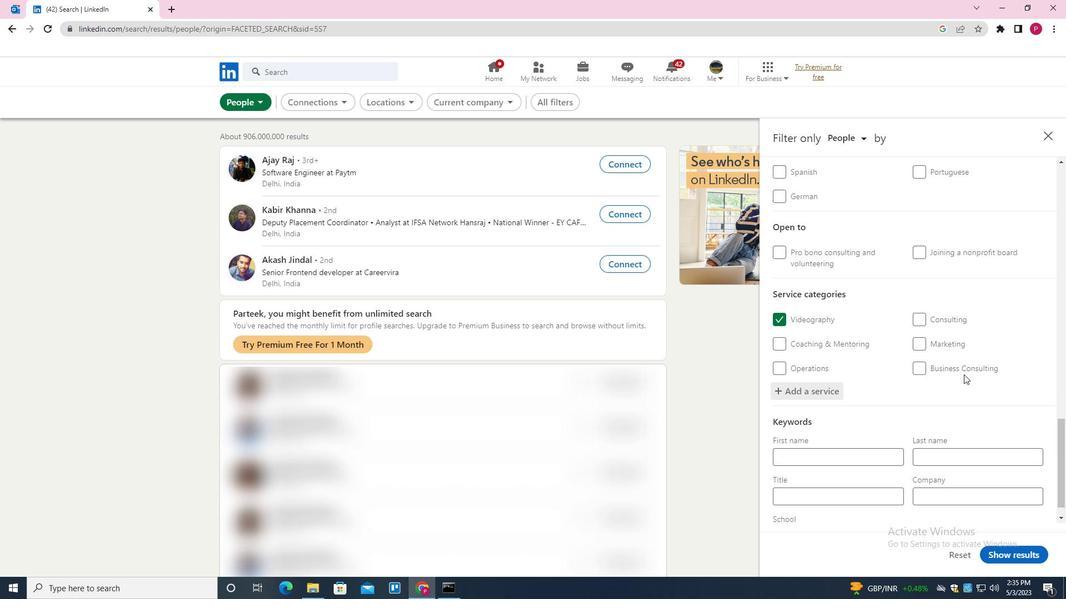 
Action: Mouse moved to (814, 468)
Screenshot: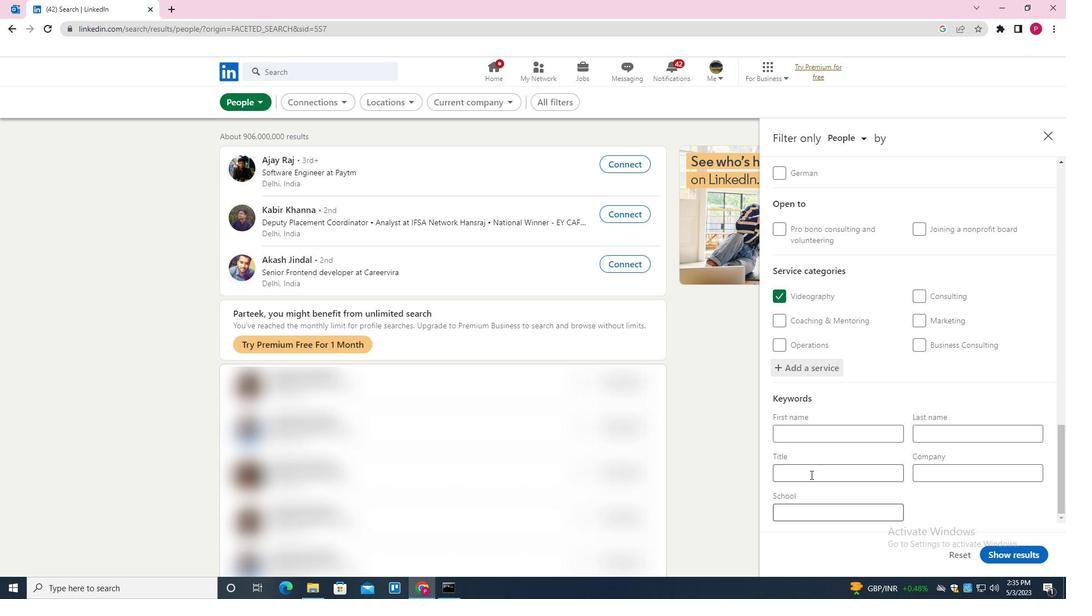 
Action: Mouse pressed left at (814, 468)
Screenshot: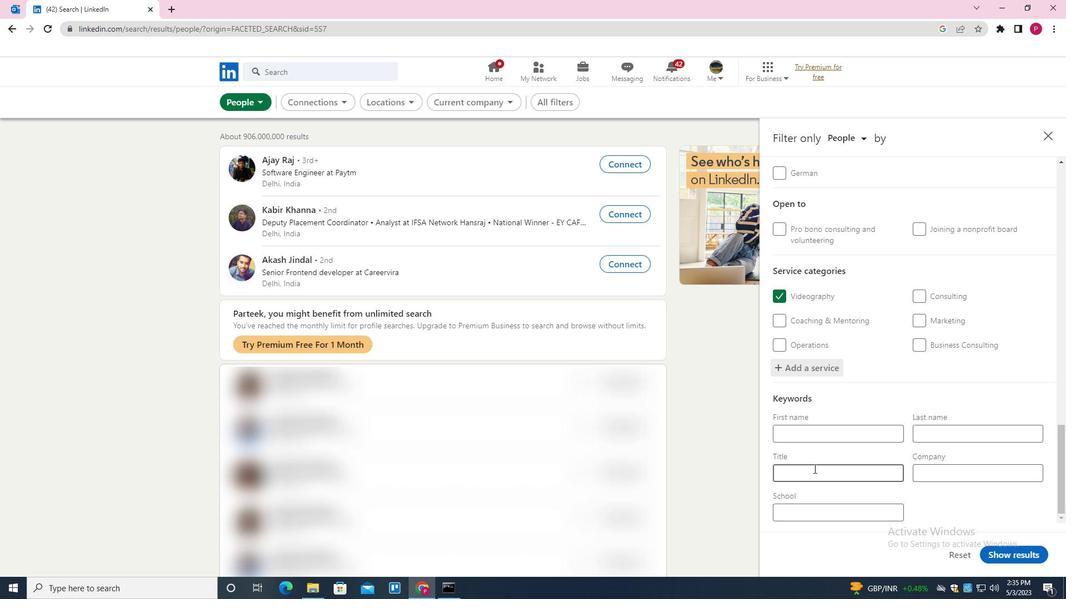 
Action: Key pressed <Key.shift><Key.shift><Key.shift><Key.shift><Key.shift><Key.shift><Key.shift><Key.shift><Key.shift><Key.shift><Key.shift><Key.shift><Key.shift><Key.shift><Key.shift><Key.shift><Key.shift><Key.shift>SALON<Key.space><Key.shift><Key.shift><Key.shift>MANAGER
Screenshot: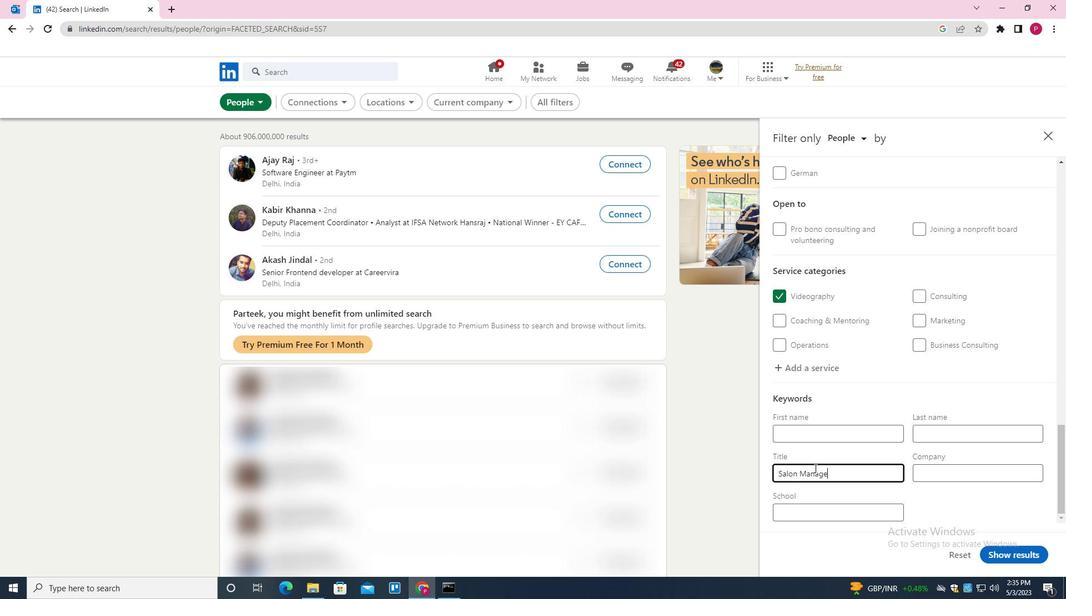 
Action: Mouse moved to (1024, 557)
Screenshot: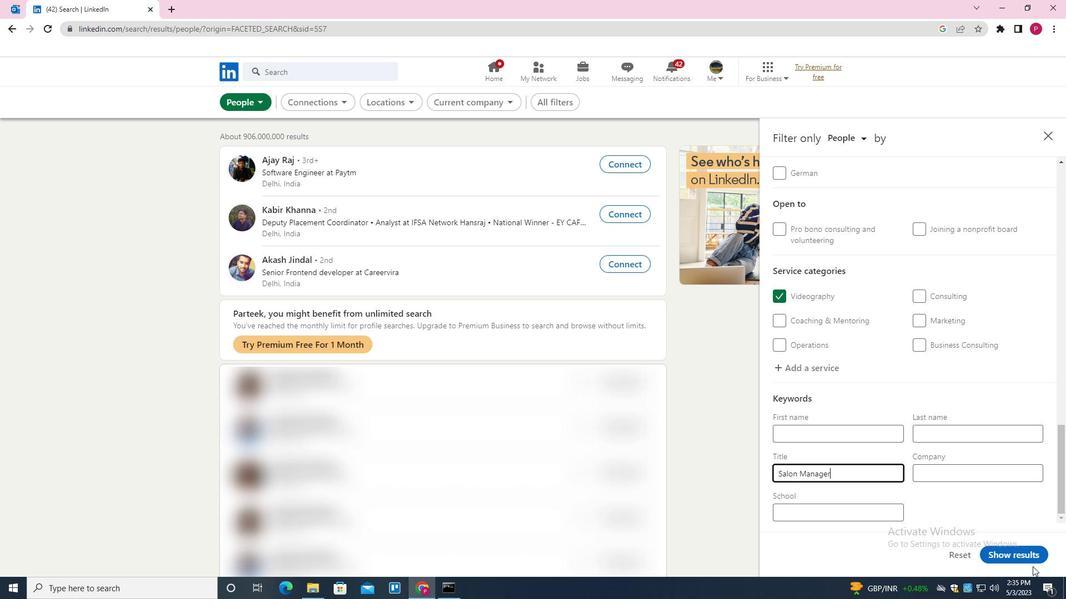
Action: Mouse pressed left at (1024, 557)
Screenshot: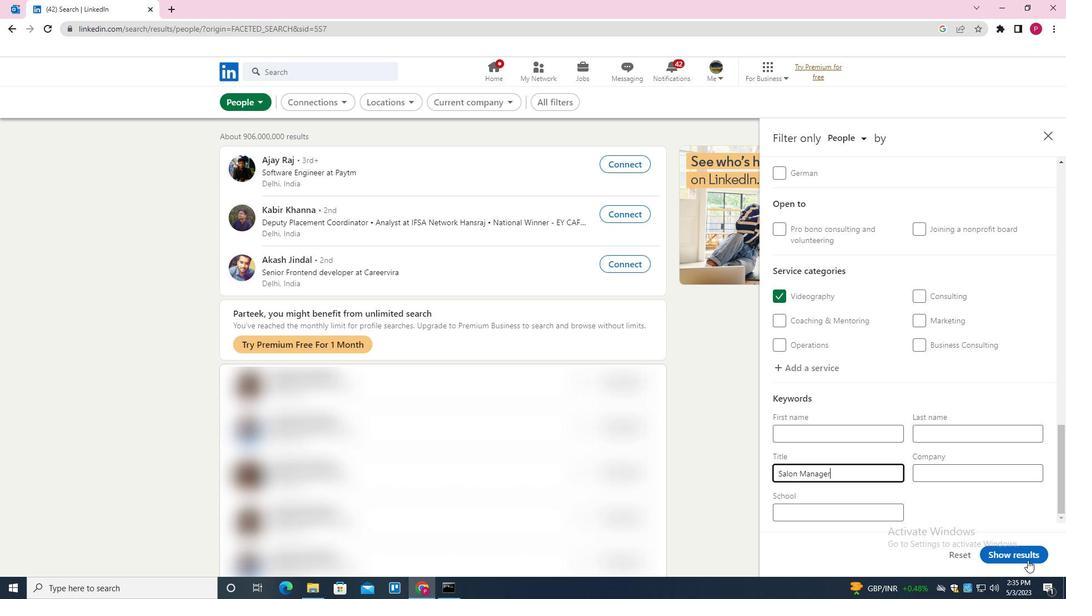 
Action: Mouse moved to (504, 198)
Screenshot: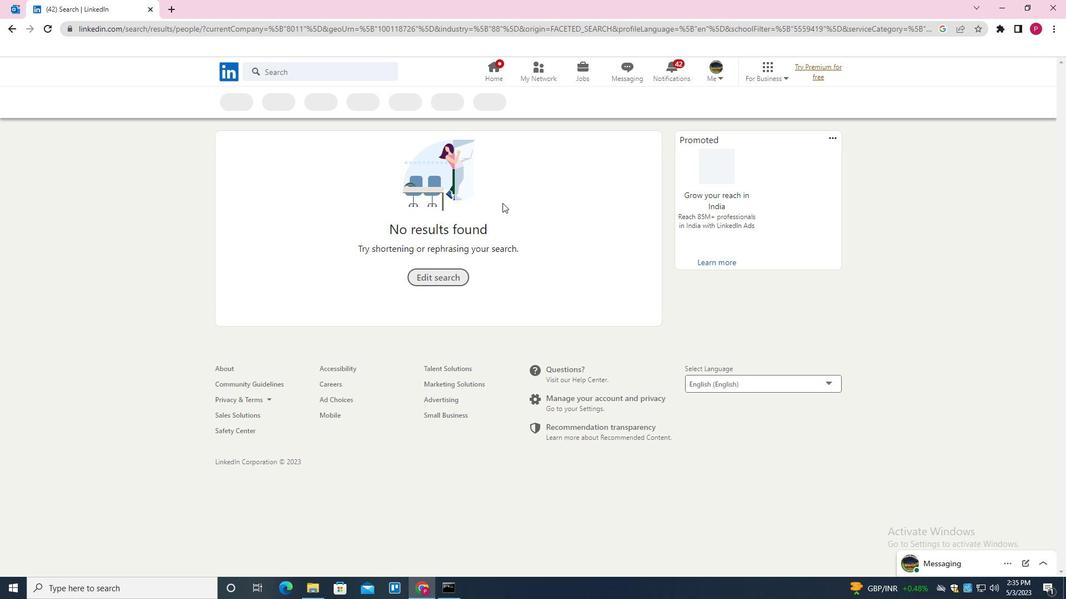 
